Task: Find connections with filter location Ramotswa with filter topic #Socialmediaadvertisingwith filter profile language English with filter current company Kearney with filter school Women's Christian College Chennai with filter industry Physical, Occupational and Speech Therapists with filter service category Home Networking with filter keywords title Foreman
Action: Mouse moved to (543, 95)
Screenshot: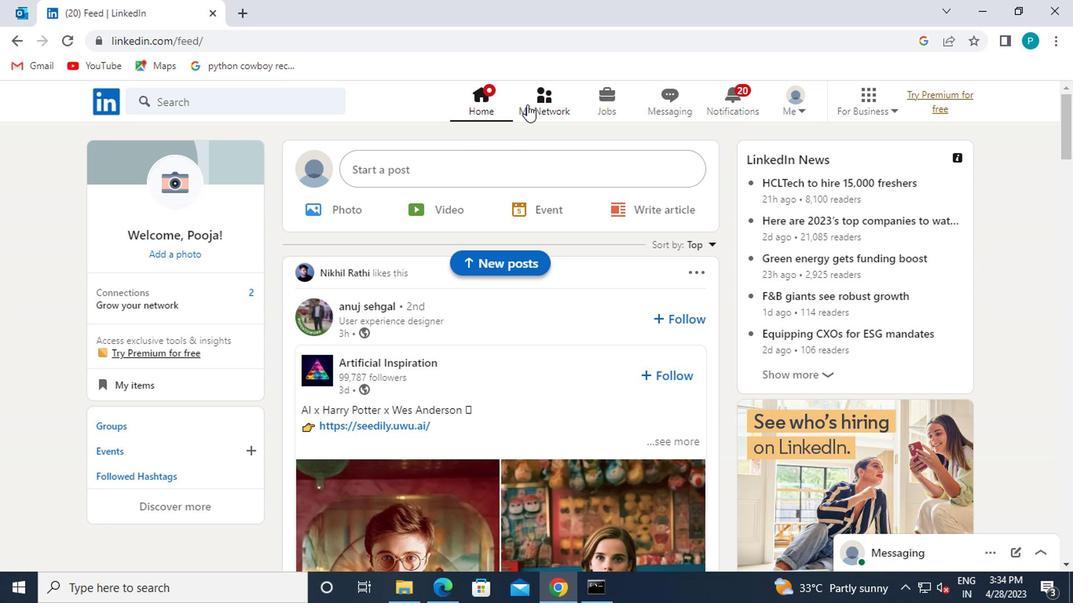 
Action: Mouse pressed left at (543, 95)
Screenshot: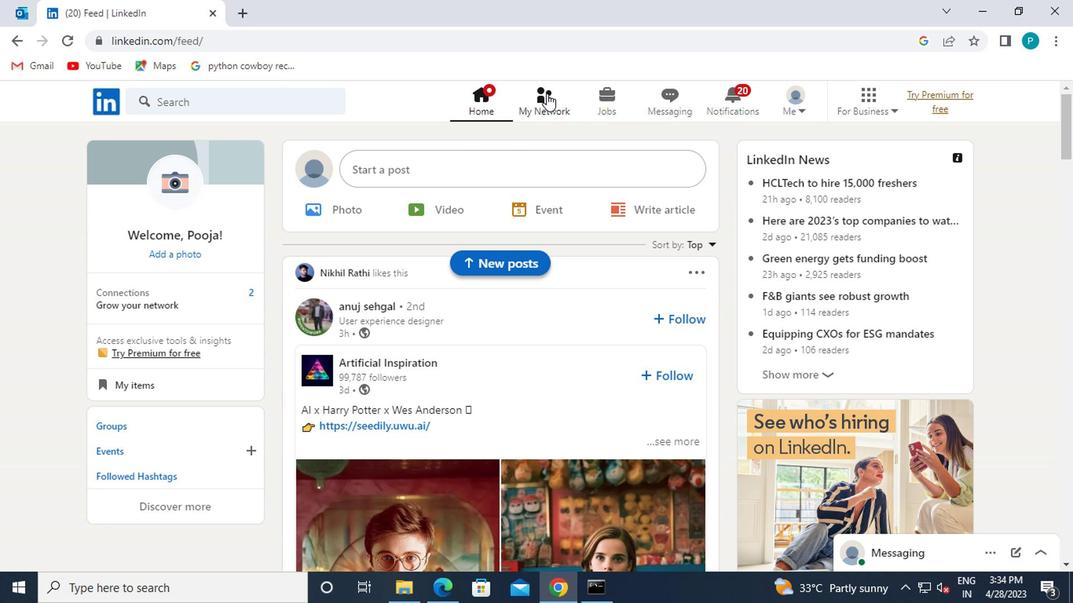 
Action: Mouse moved to (207, 194)
Screenshot: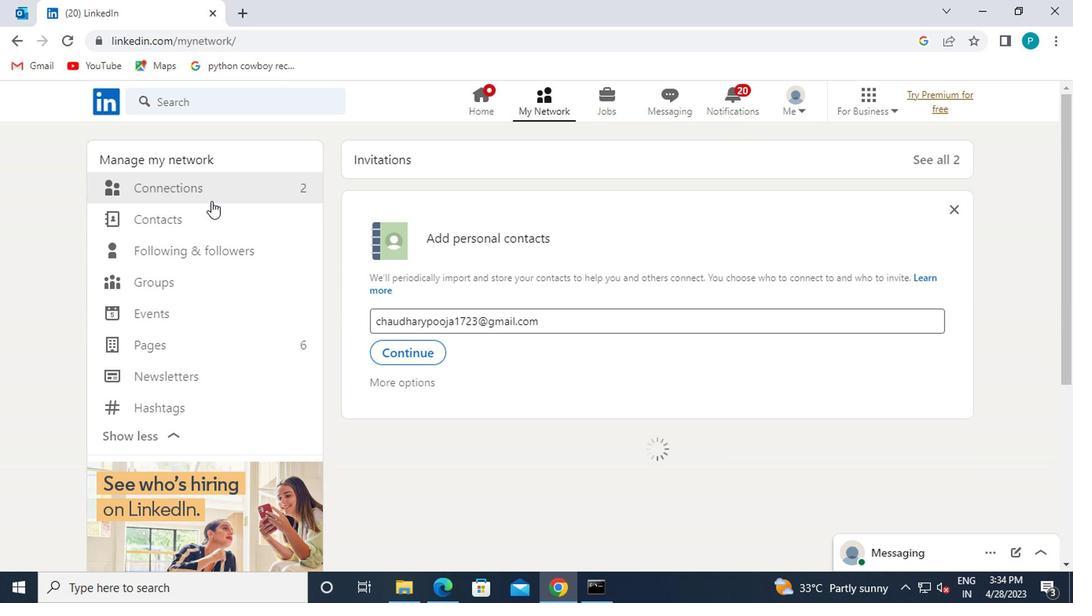 
Action: Mouse pressed left at (207, 194)
Screenshot: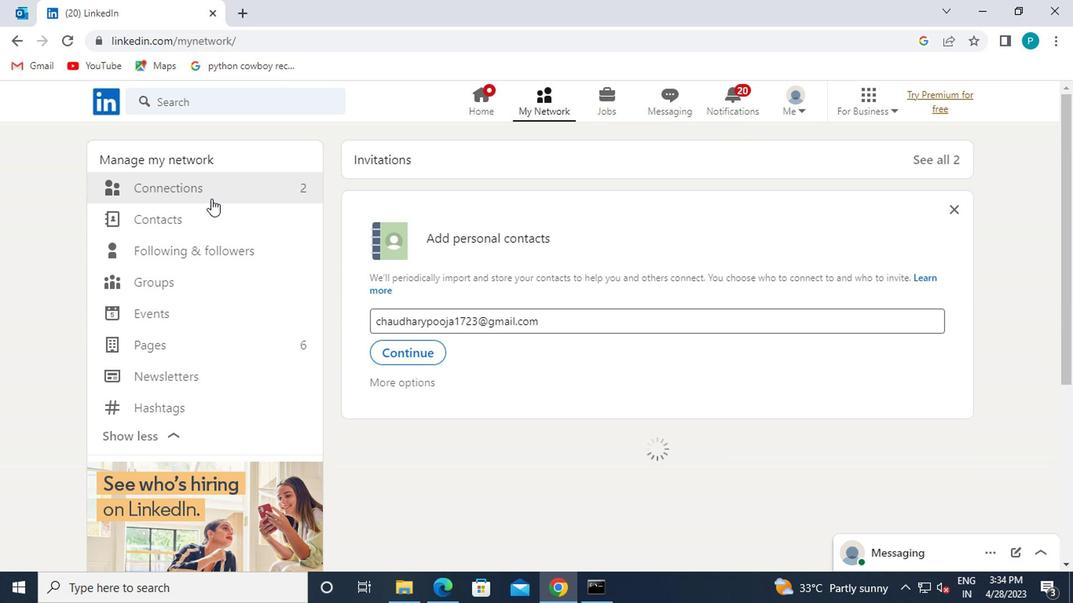 
Action: Mouse moved to (674, 188)
Screenshot: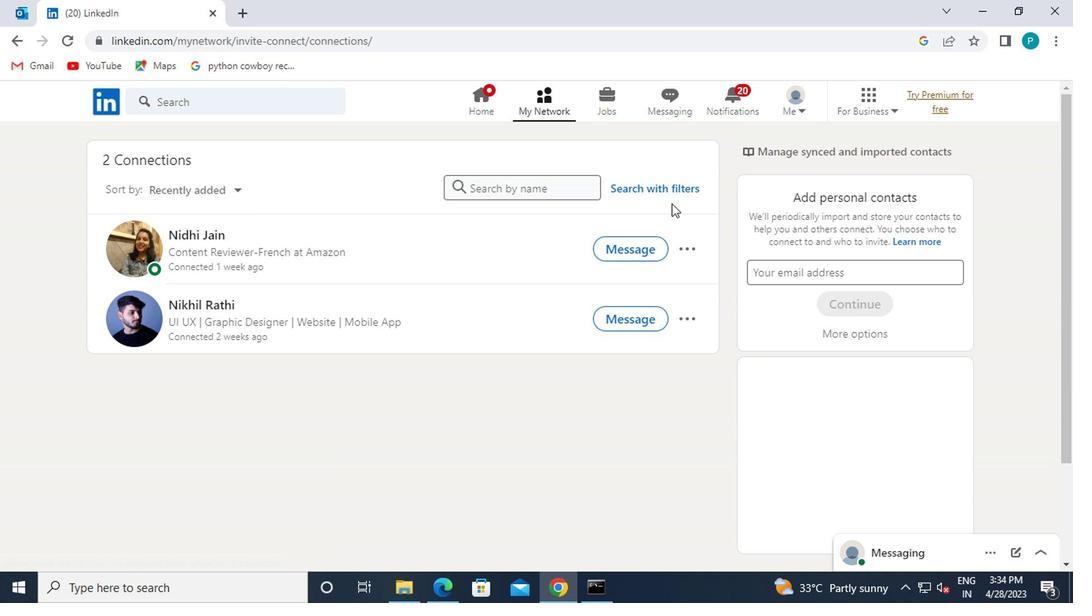 
Action: Mouse pressed left at (674, 188)
Screenshot: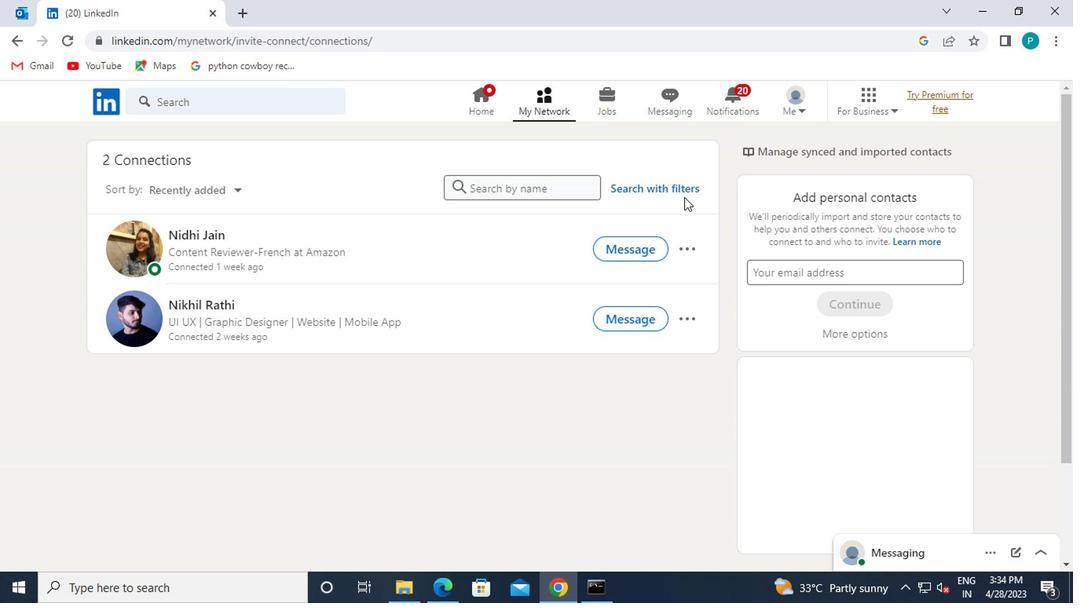 
Action: Mouse moved to (580, 144)
Screenshot: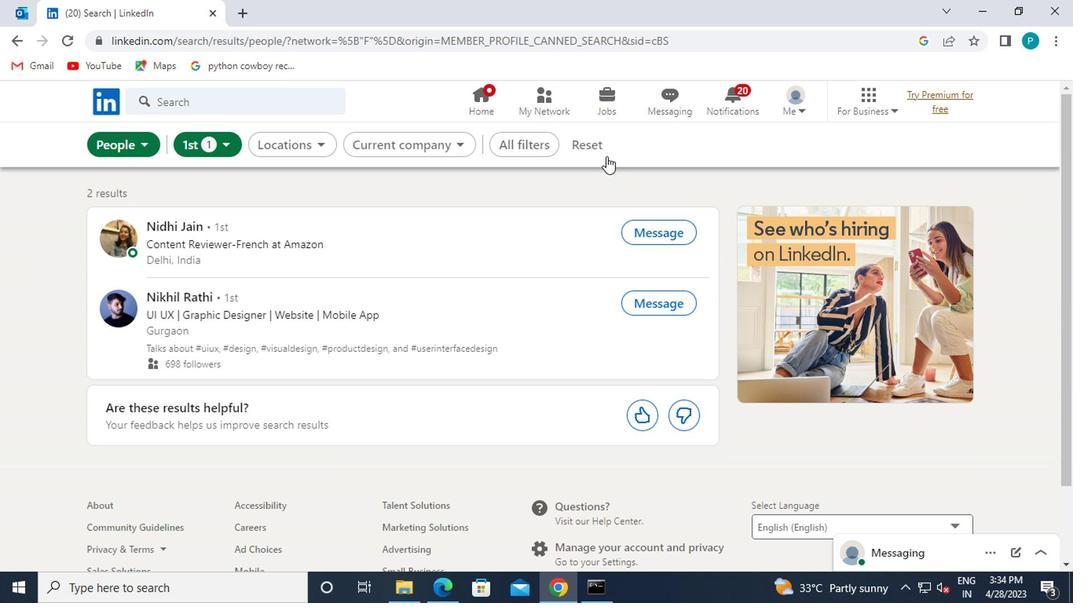 
Action: Mouse pressed left at (580, 144)
Screenshot: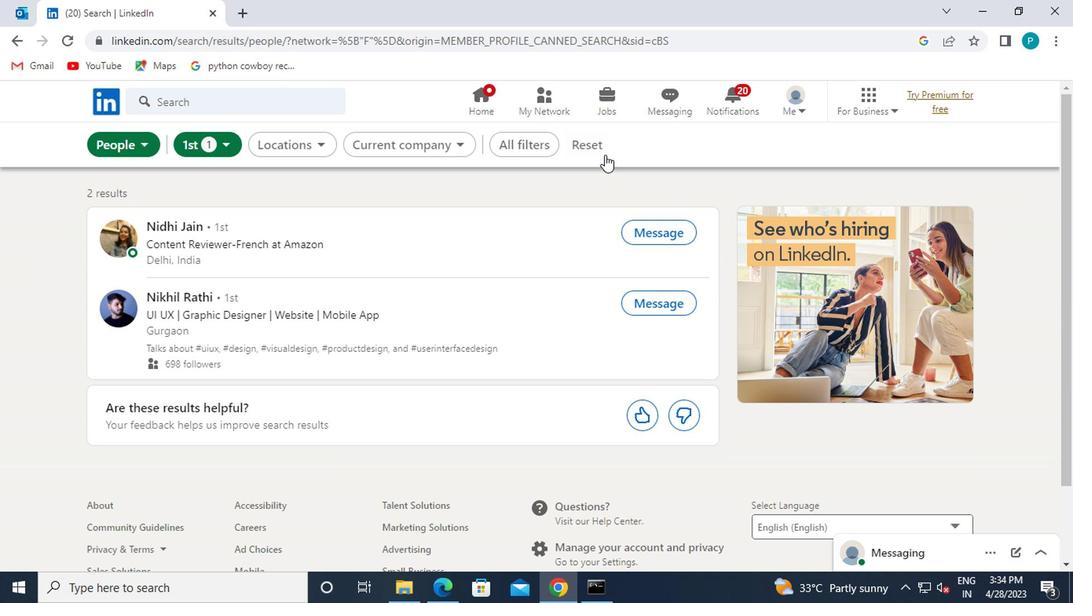 
Action: Mouse moved to (541, 144)
Screenshot: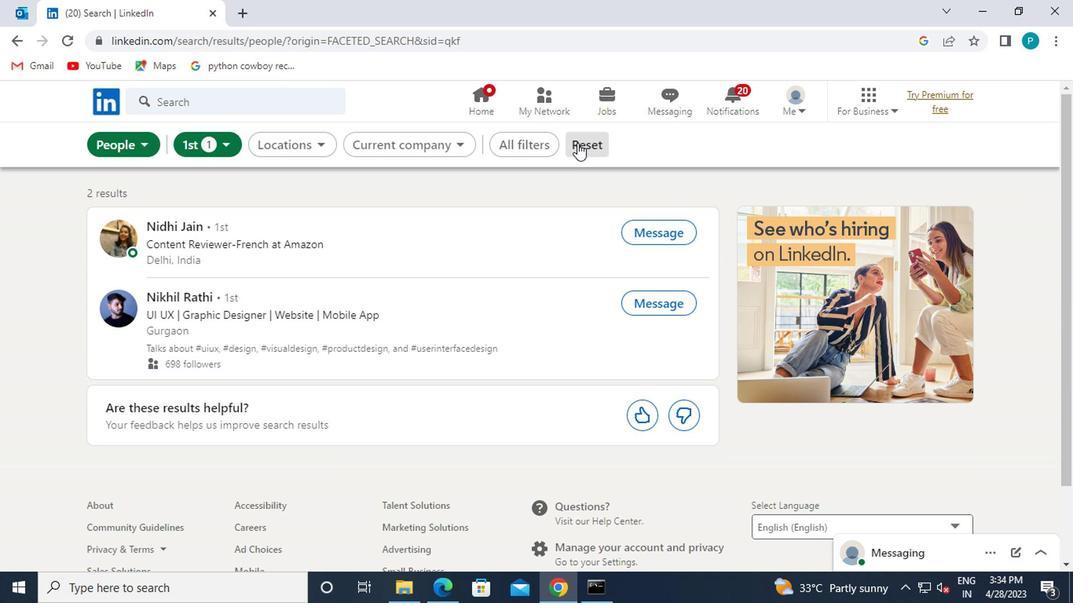 
Action: Mouse pressed left at (541, 144)
Screenshot: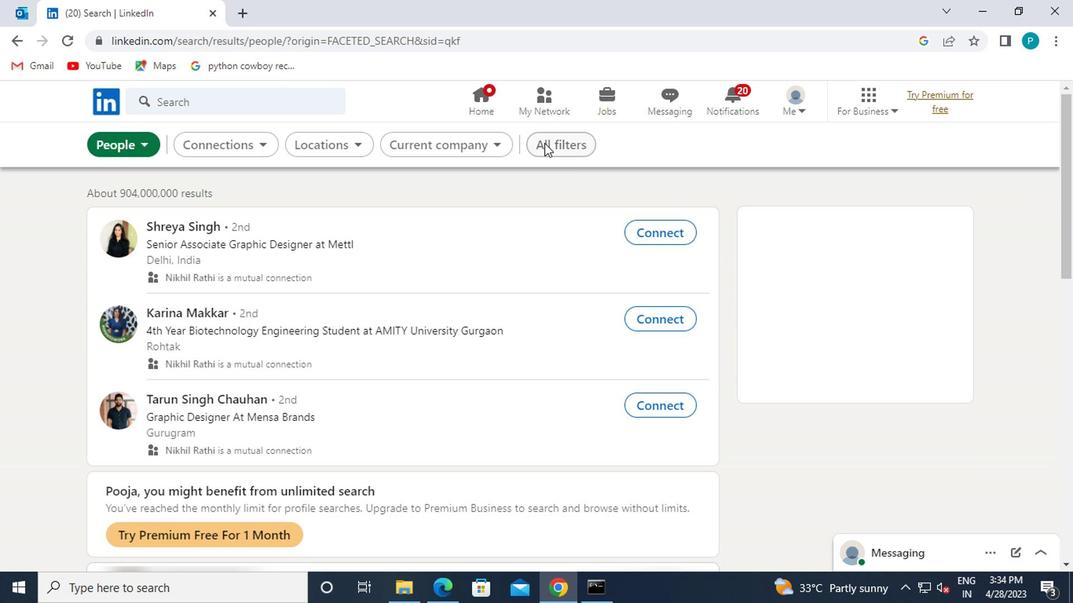 
Action: Mouse moved to (835, 356)
Screenshot: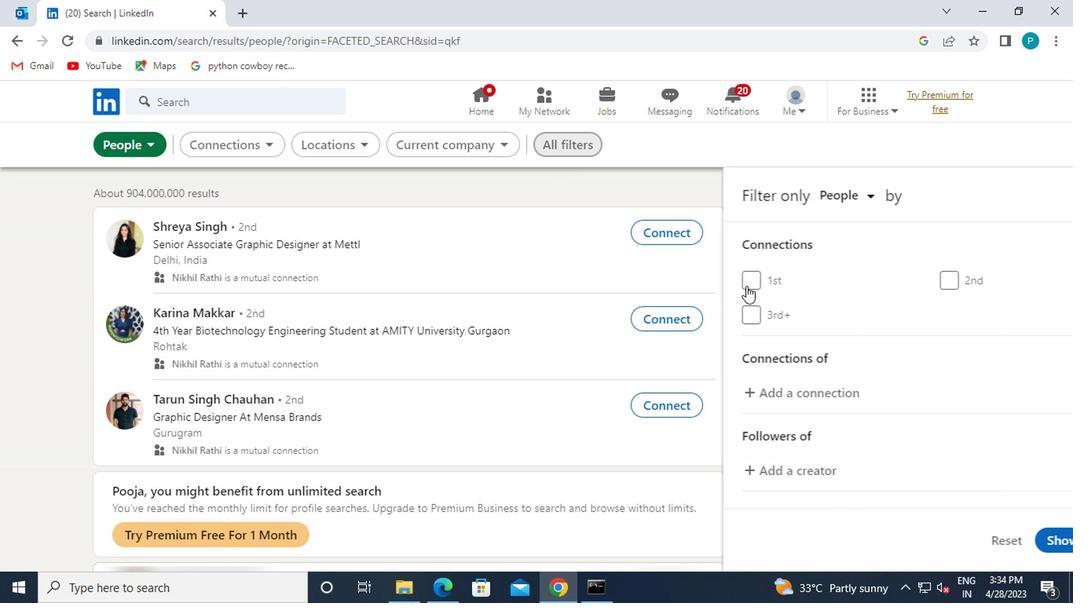 
Action: Mouse scrolled (835, 356) with delta (0, 0)
Screenshot: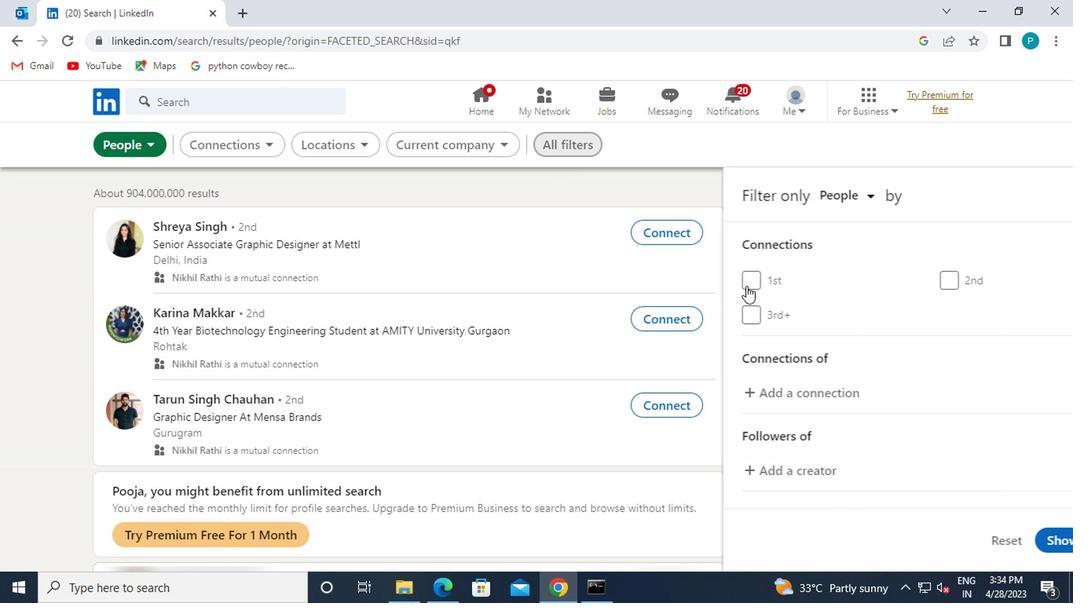 
Action: Mouse moved to (835, 357)
Screenshot: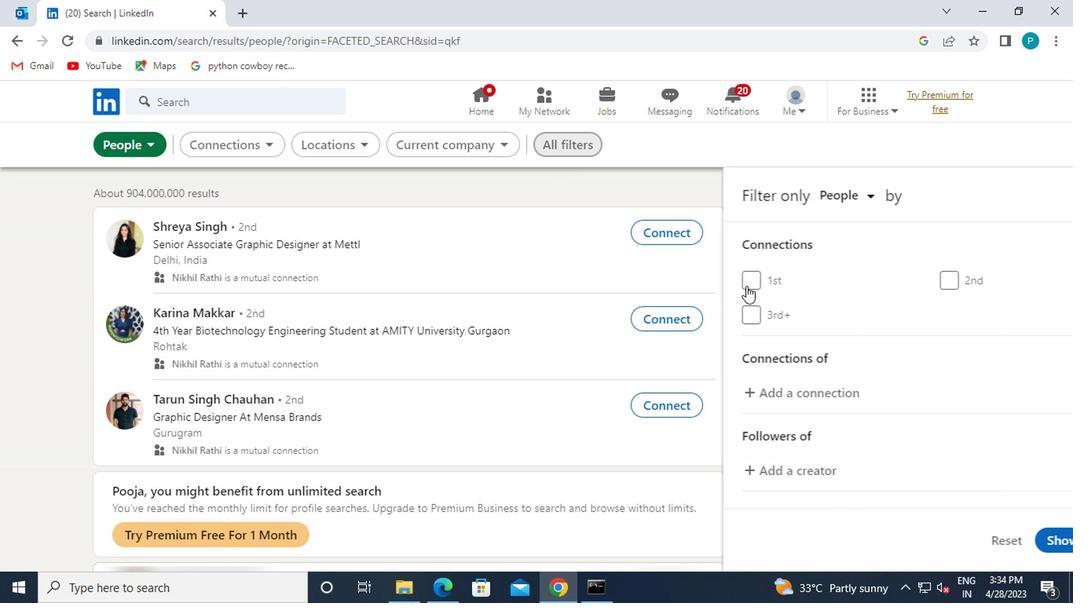 
Action: Mouse scrolled (835, 356) with delta (0, 0)
Screenshot: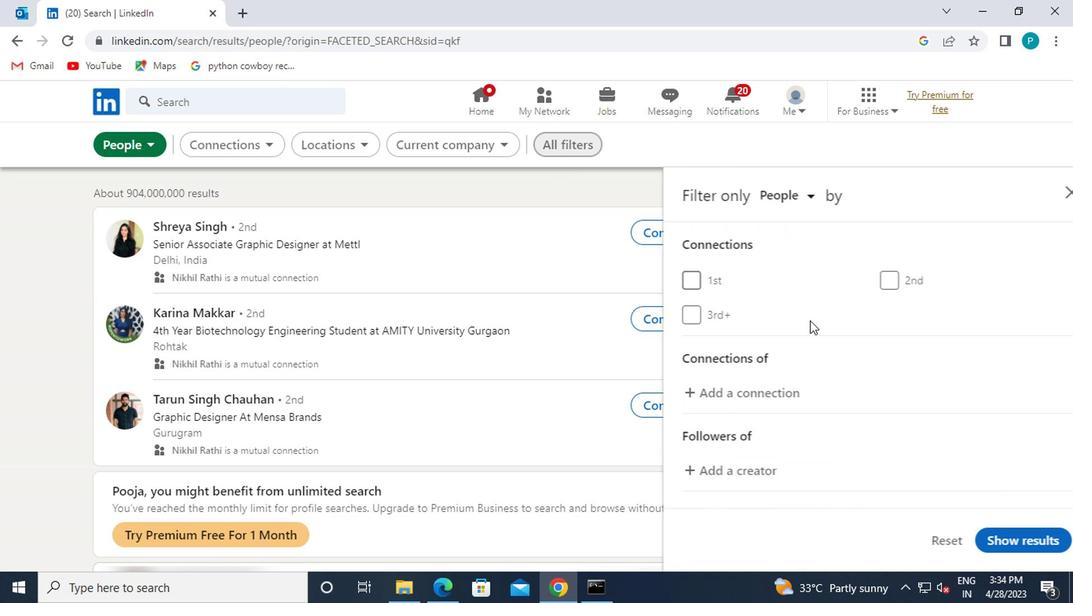 
Action: Mouse moved to (893, 368)
Screenshot: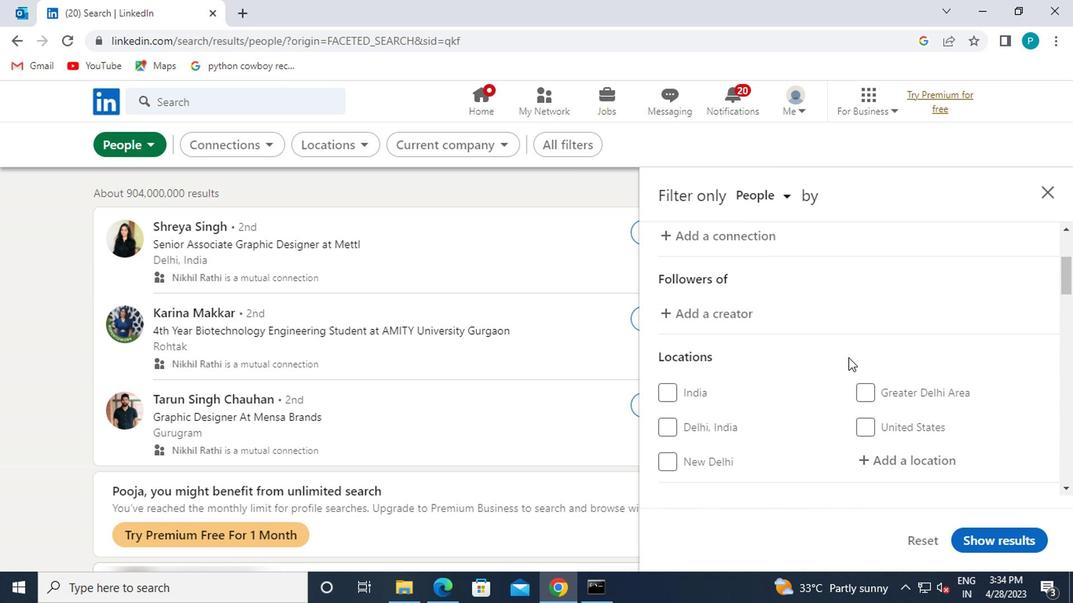 
Action: Mouse scrolled (893, 367) with delta (0, 0)
Screenshot: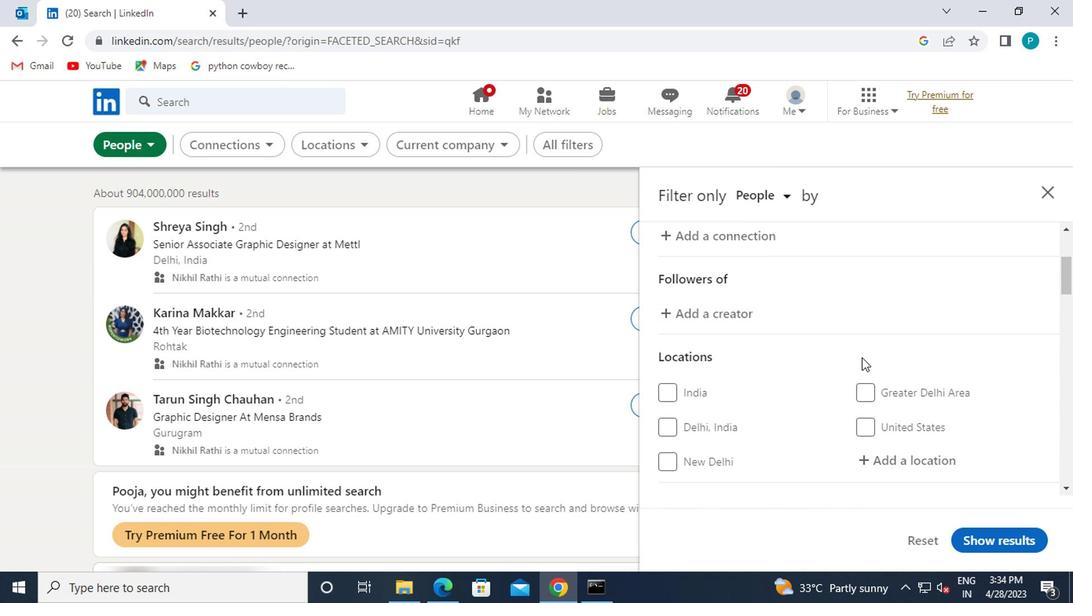 
Action: Mouse moved to (900, 381)
Screenshot: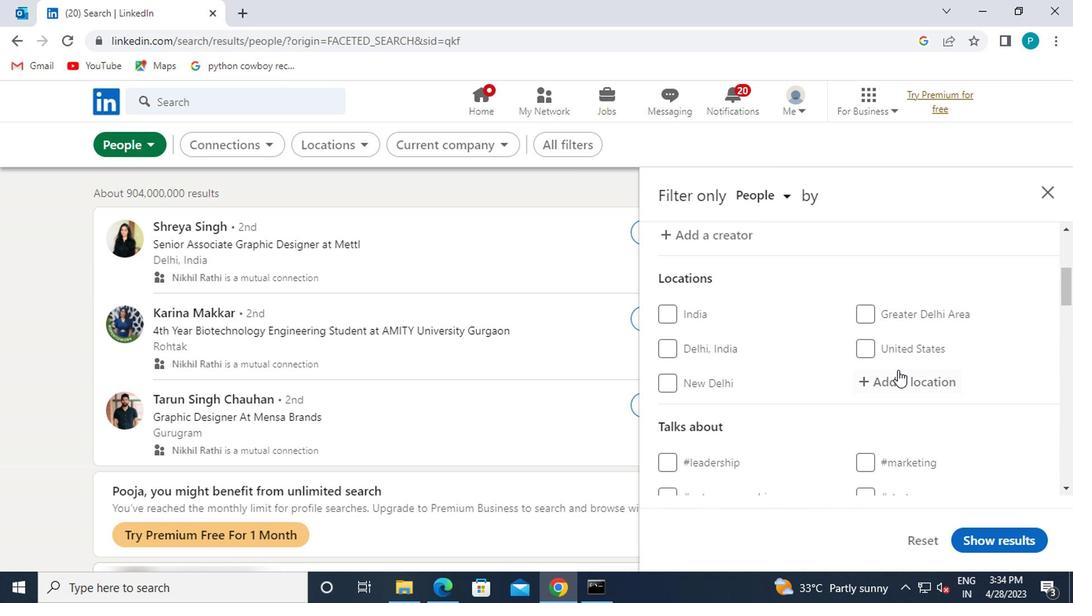 
Action: Mouse pressed left at (900, 381)
Screenshot: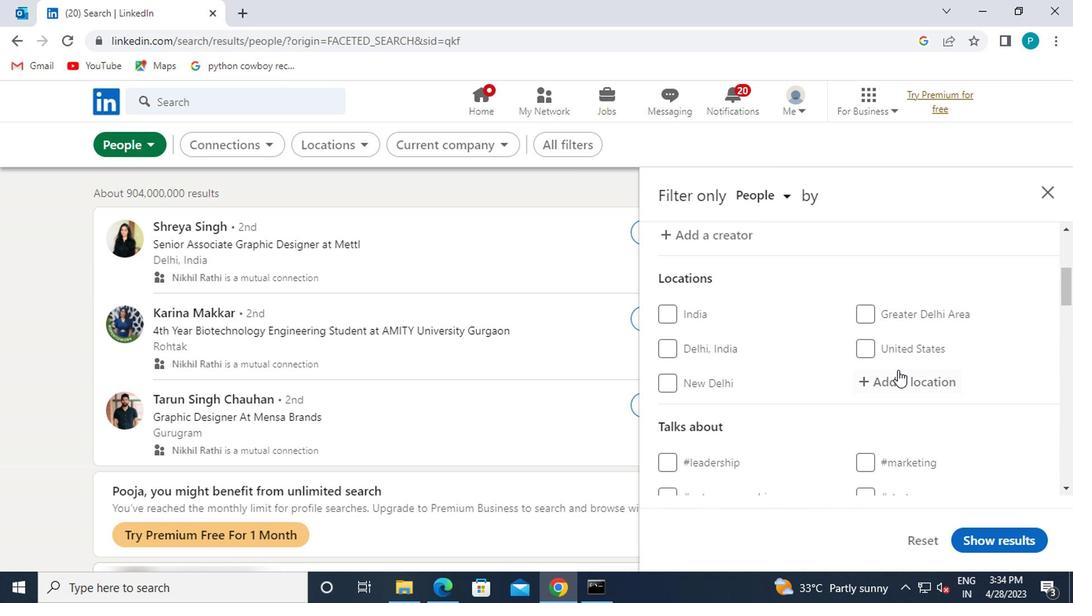 
Action: Mouse moved to (904, 377)
Screenshot: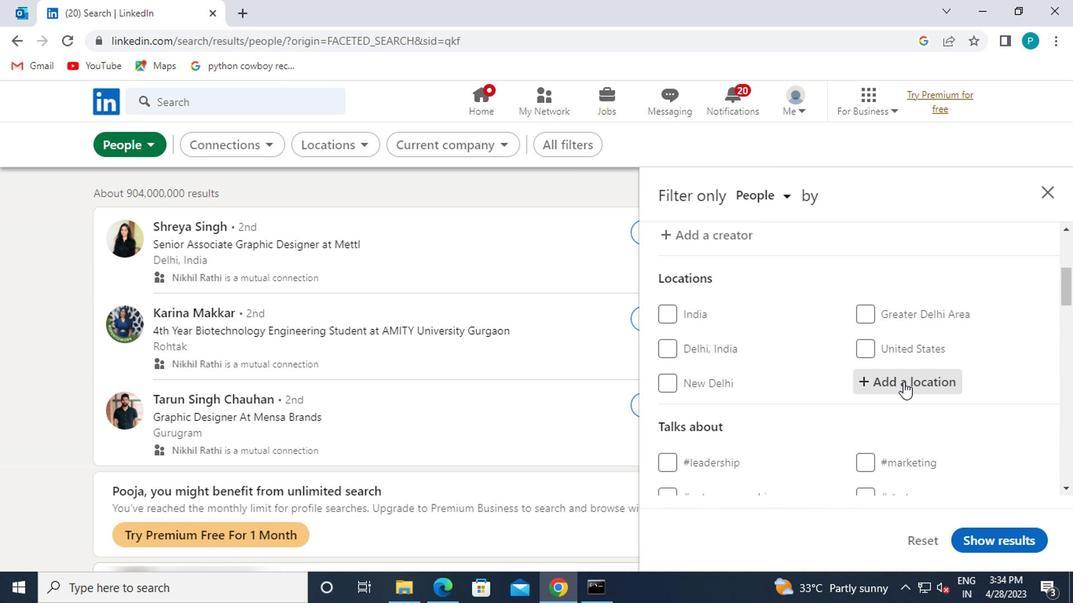 
Action: Key pressed <Key.caps_lock>r<Key.caps_lock>amotswa
Screenshot: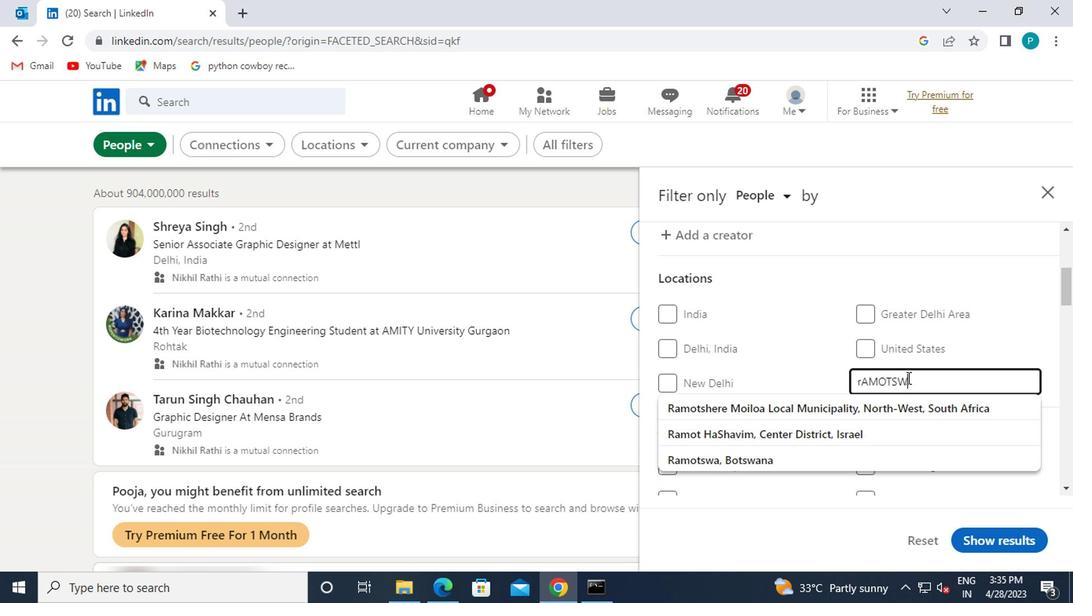 
Action: Mouse moved to (893, 407)
Screenshot: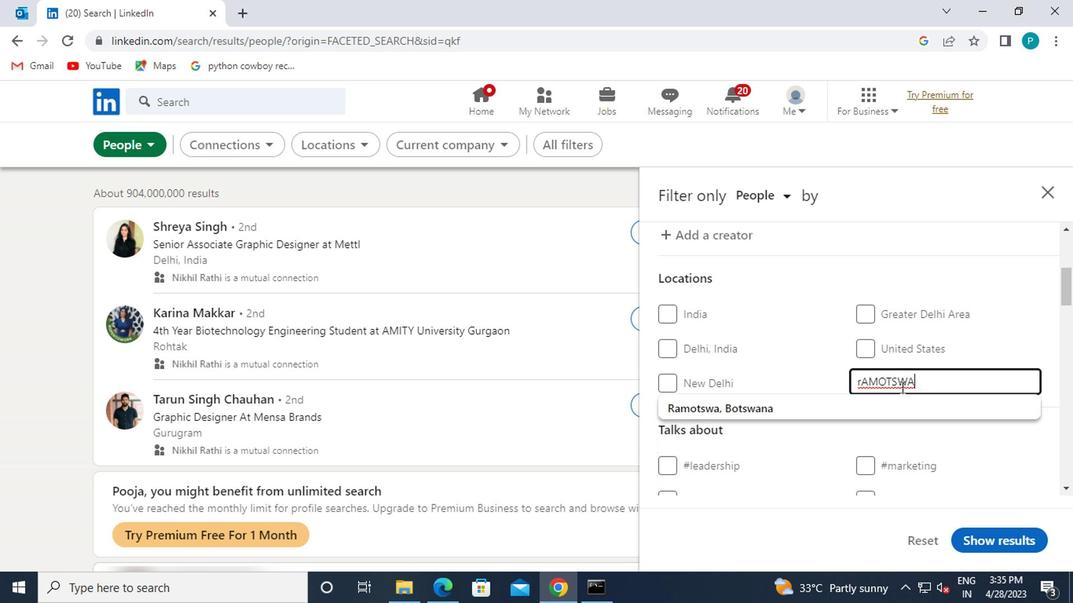 
Action: Mouse pressed left at (893, 407)
Screenshot: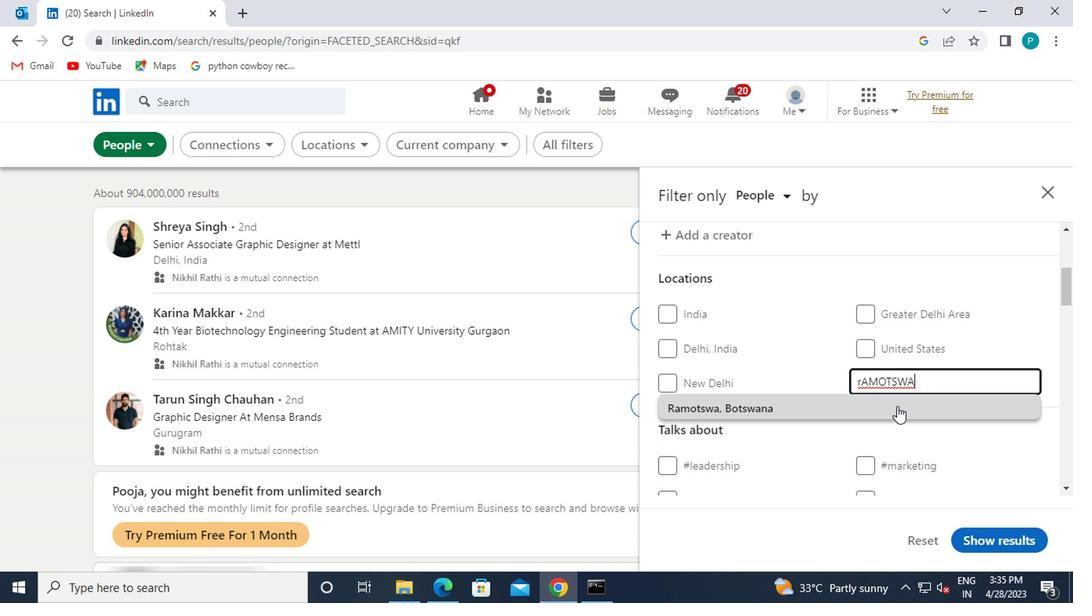 
Action: Mouse scrolled (893, 406) with delta (0, -1)
Screenshot: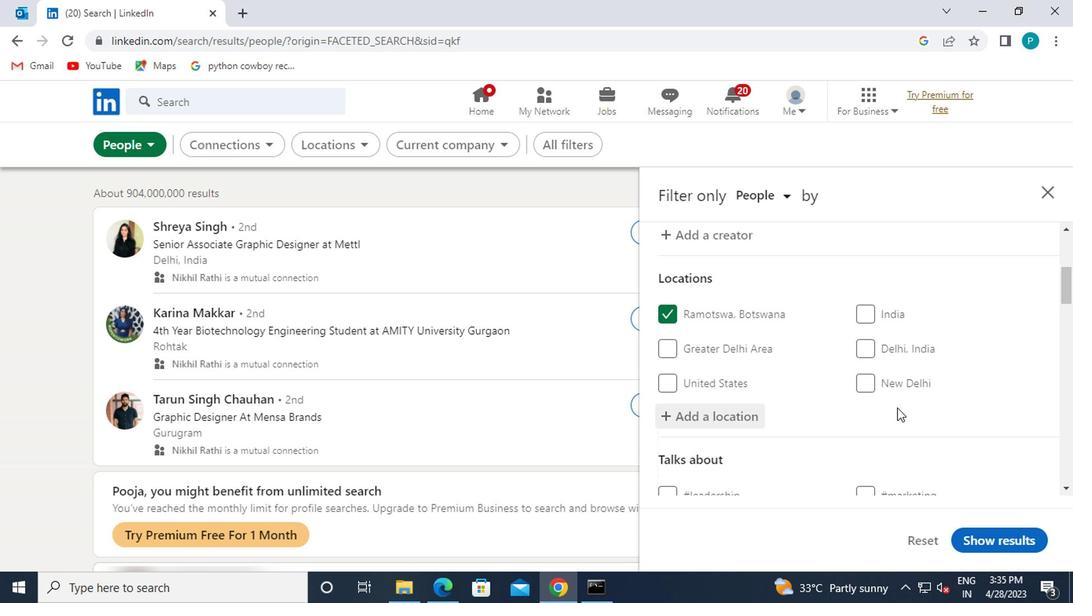 
Action: Mouse scrolled (893, 406) with delta (0, -1)
Screenshot: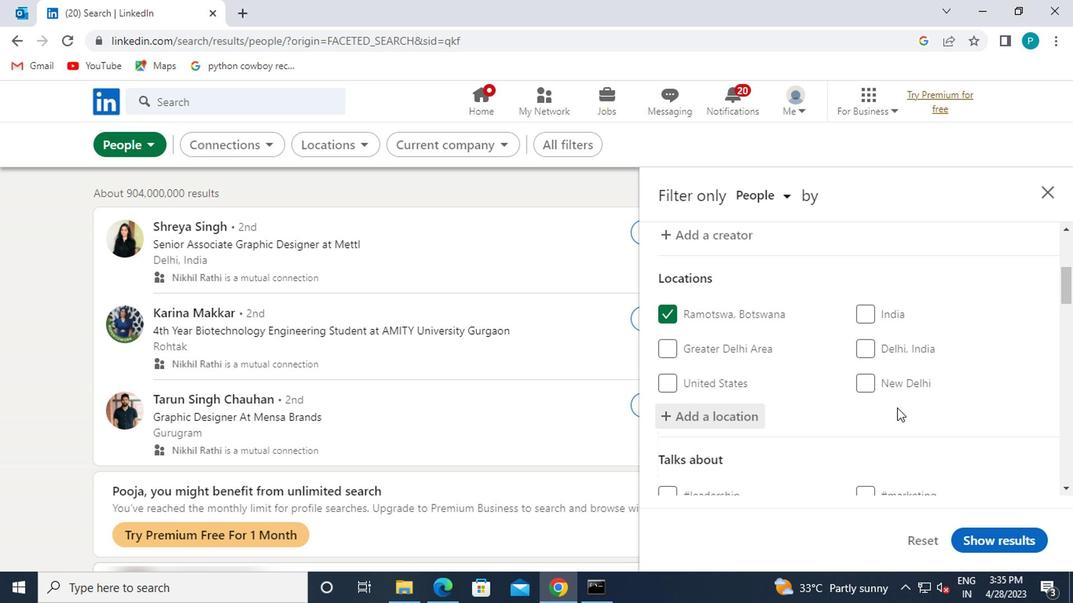 
Action: Mouse pressed left at (893, 407)
Screenshot: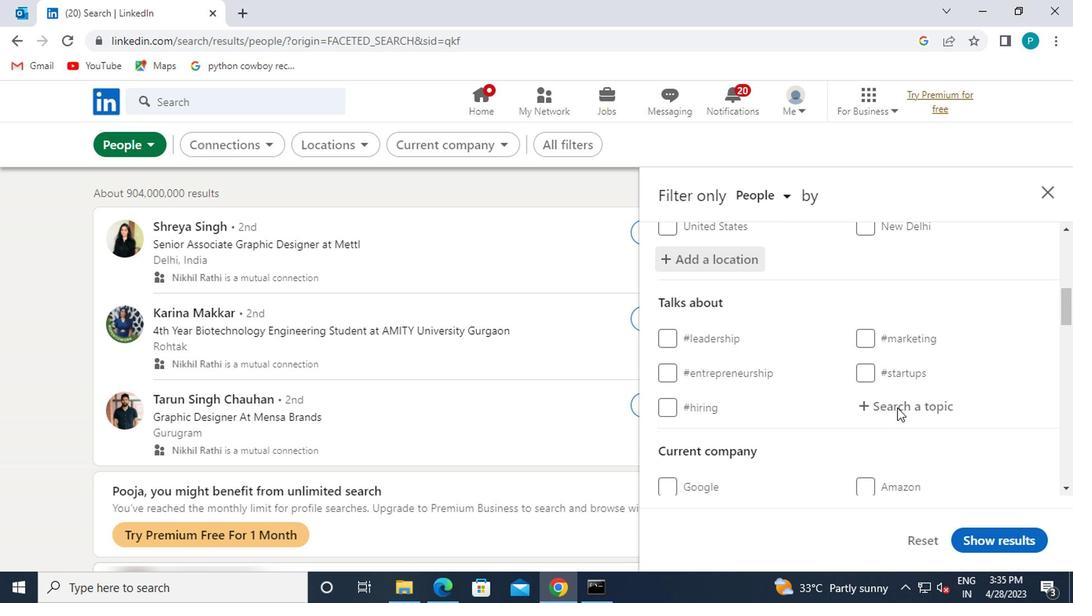 
Action: Mouse moved to (900, 407)
Screenshot: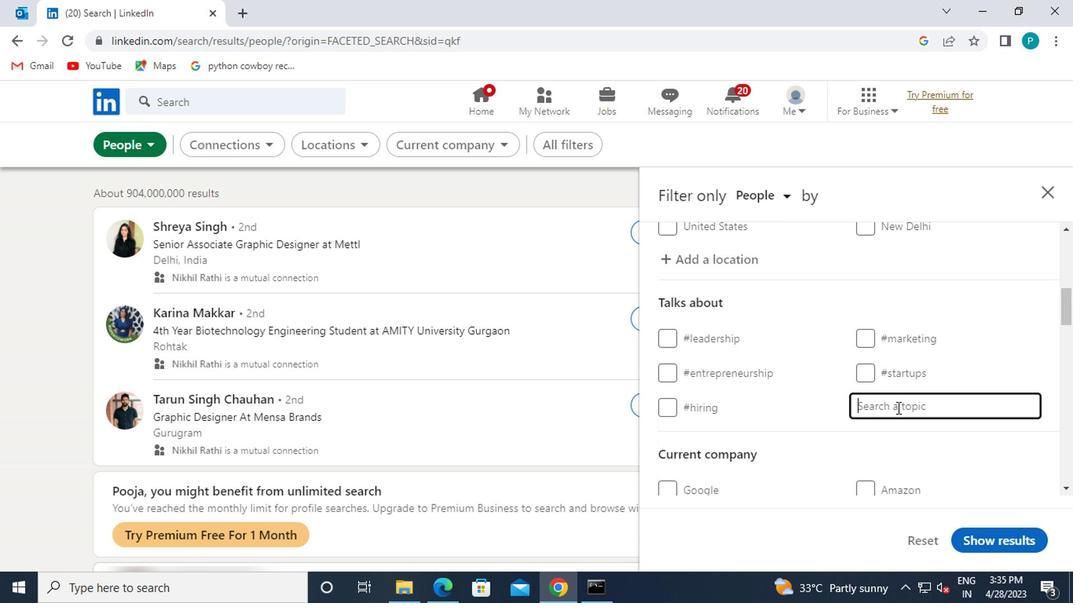 
Action: Key pressed <Key.shift><Key.shift><Key.shift><Key.shift>#S<Key.caps_lock>OCIL<Key.backspace><Key.backspace>IALMEDIAADVERTISING
Screenshot: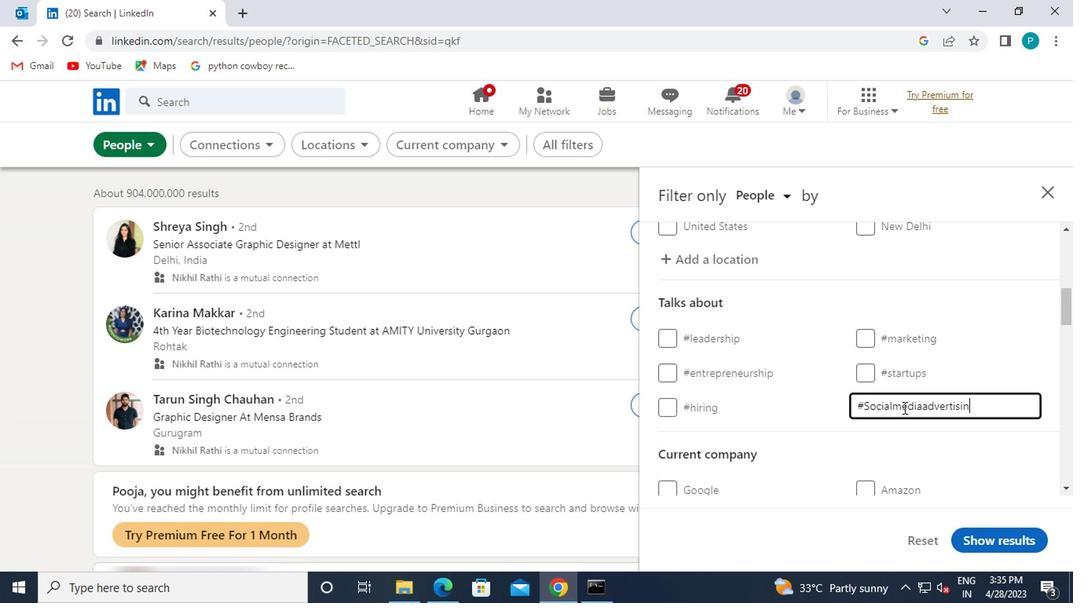 
Action: Mouse scrolled (900, 406) with delta (0, -1)
Screenshot: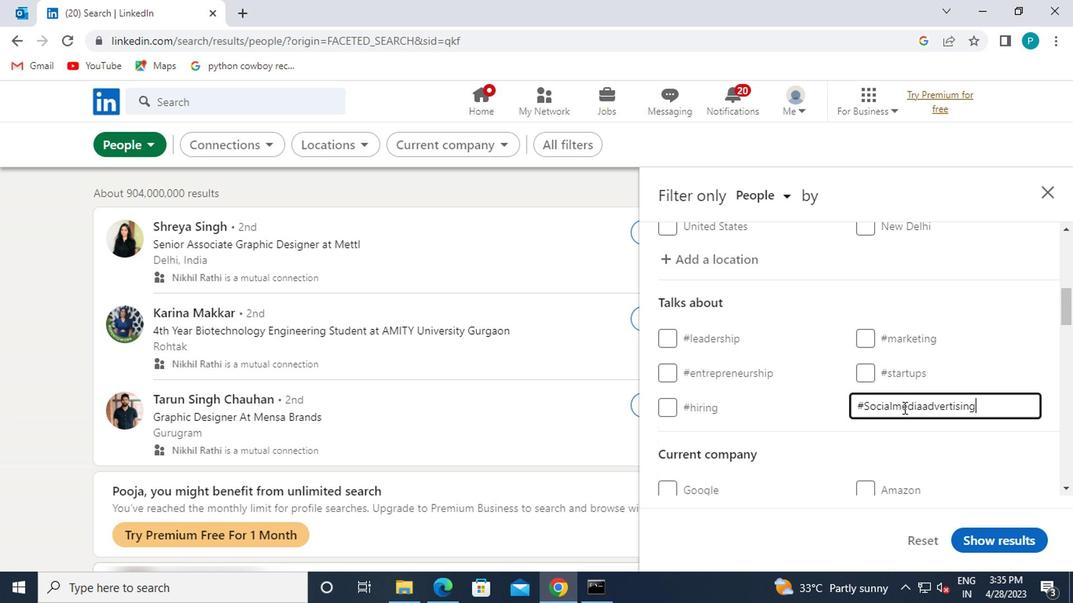 
Action: Mouse moved to (884, 408)
Screenshot: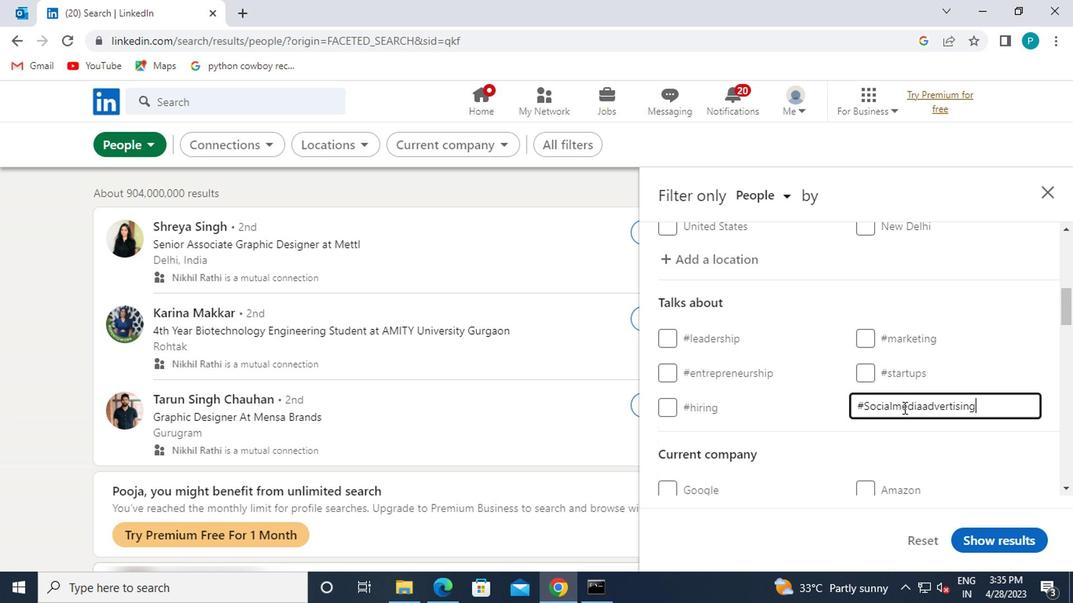 
Action: Mouse scrolled (884, 407) with delta (0, 0)
Screenshot: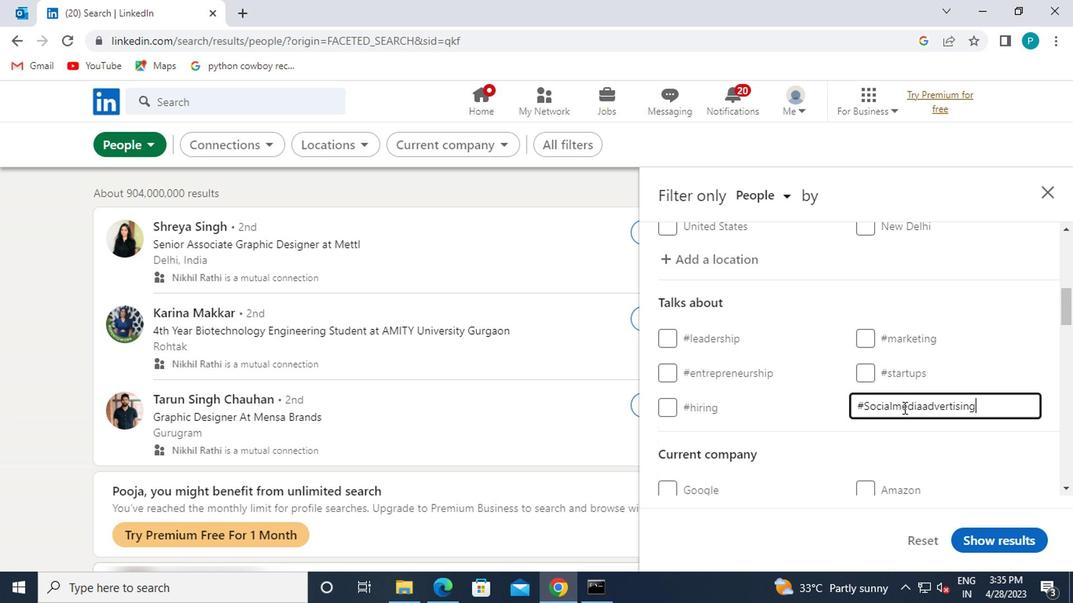 
Action: Mouse moved to (842, 402)
Screenshot: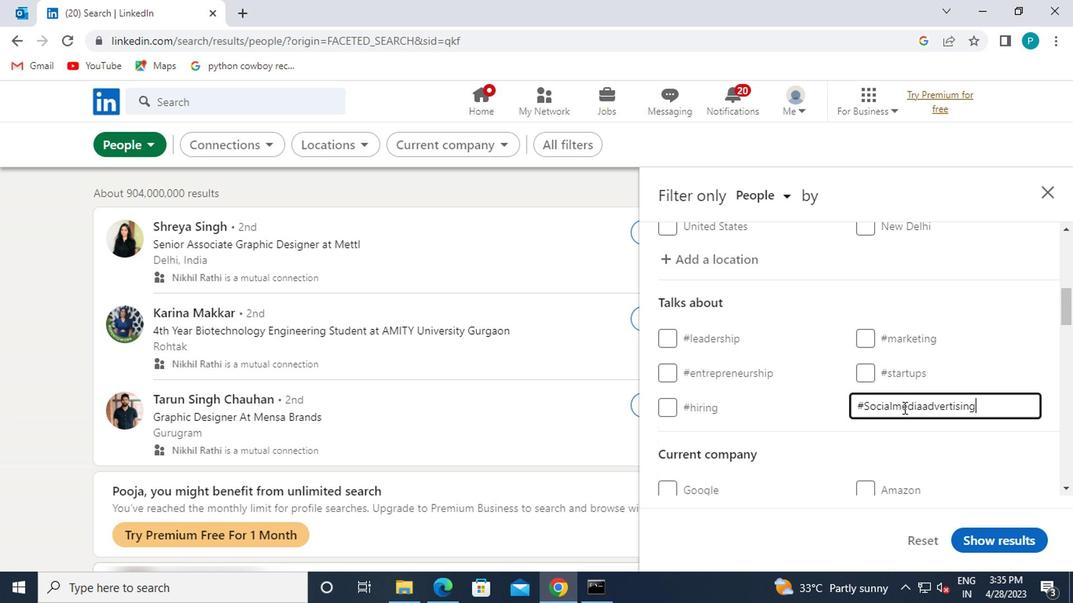 
Action: Mouse scrolled (842, 401) with delta (0, 0)
Screenshot: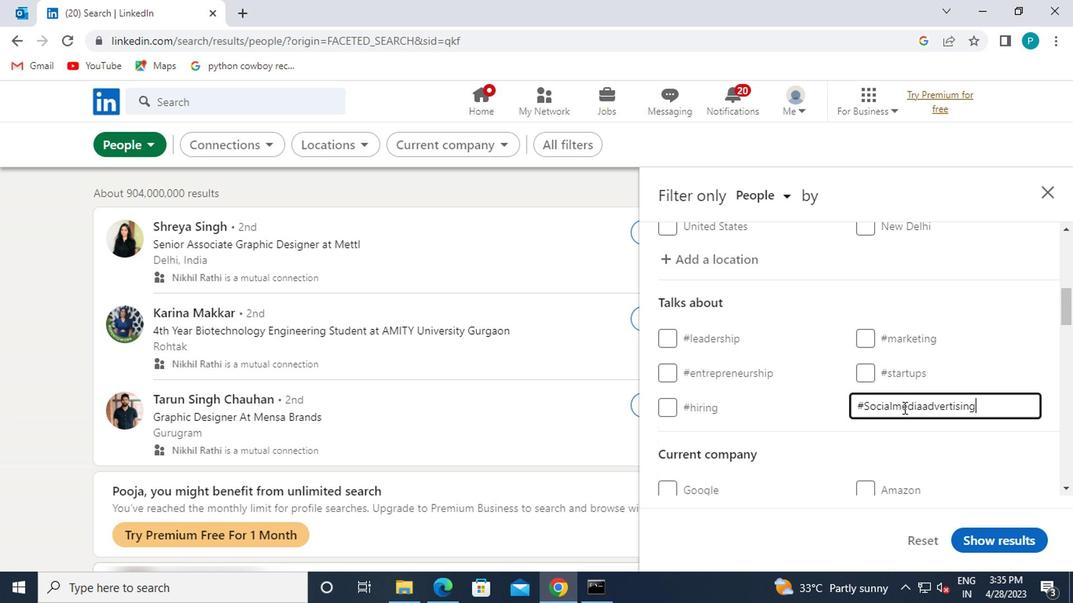 
Action: Mouse moved to (780, 391)
Screenshot: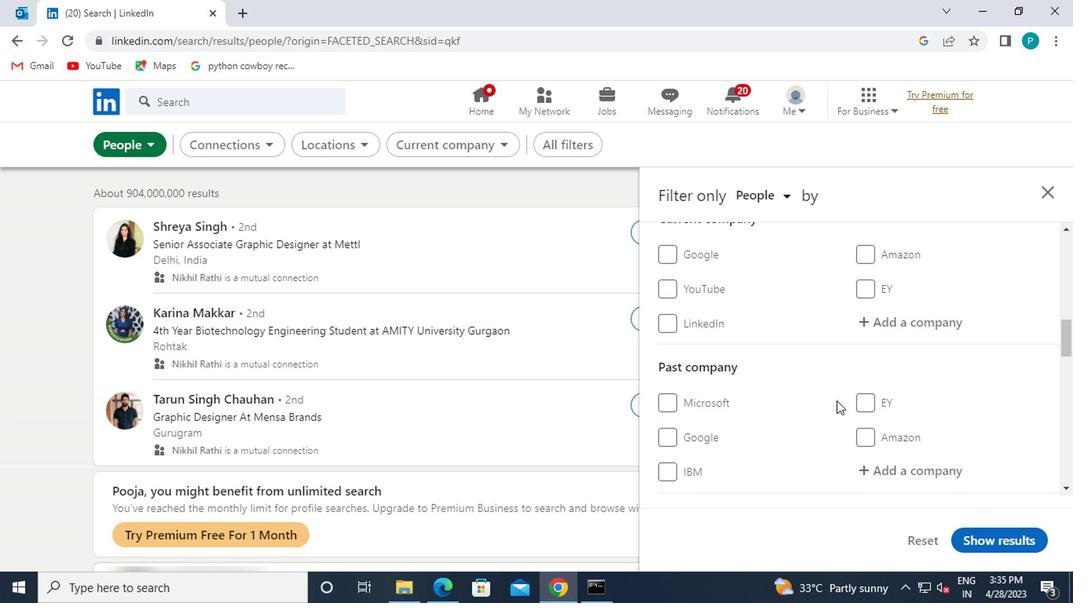 
Action: Mouse scrolled (780, 390) with delta (0, -1)
Screenshot: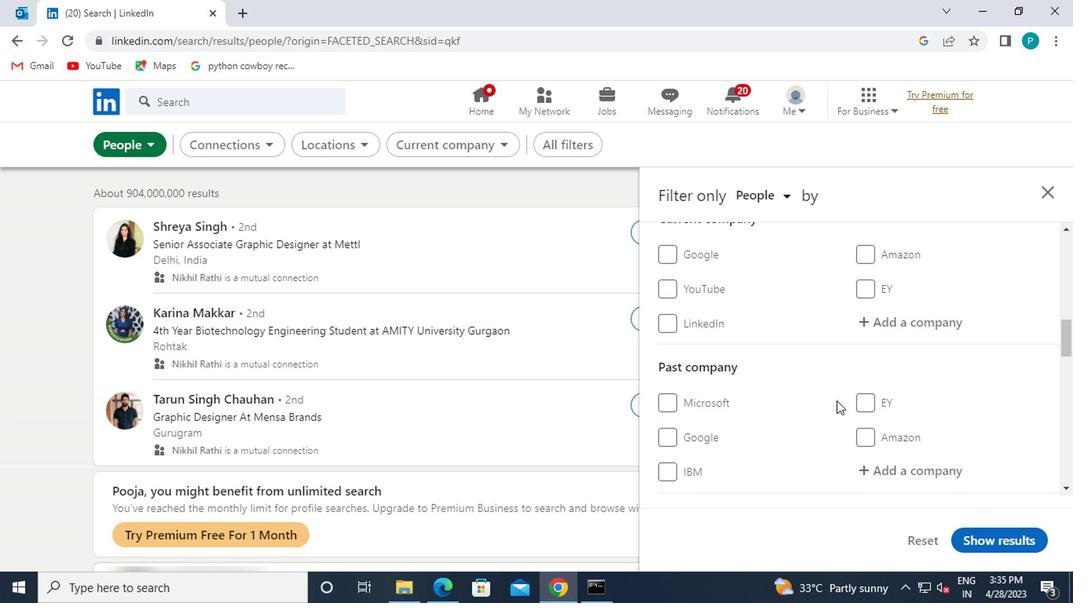 
Action: Mouse moved to (774, 390)
Screenshot: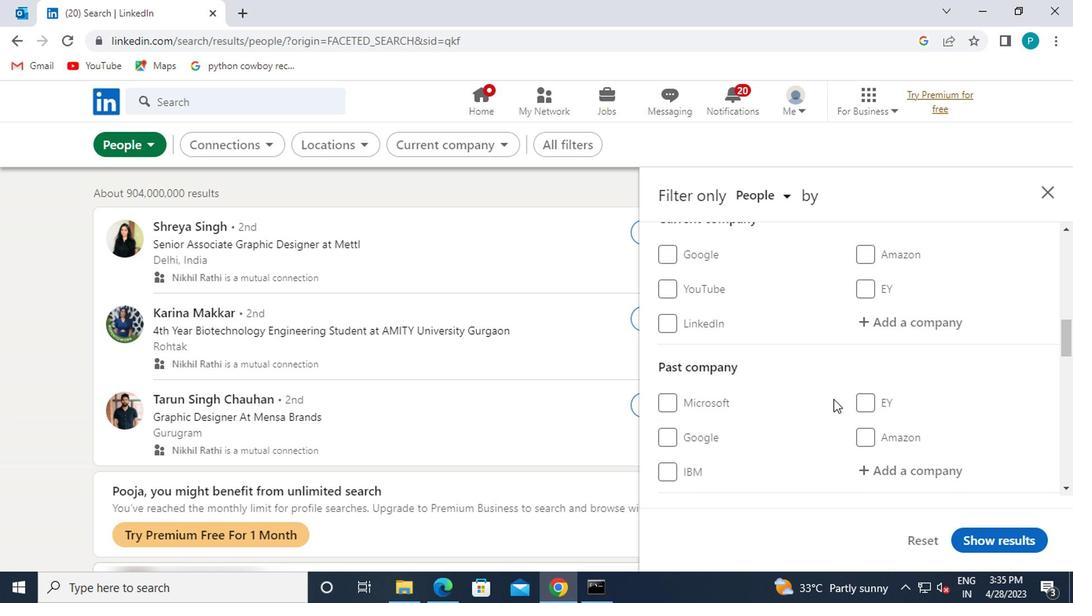 
Action: Mouse scrolled (774, 389) with delta (0, 0)
Screenshot: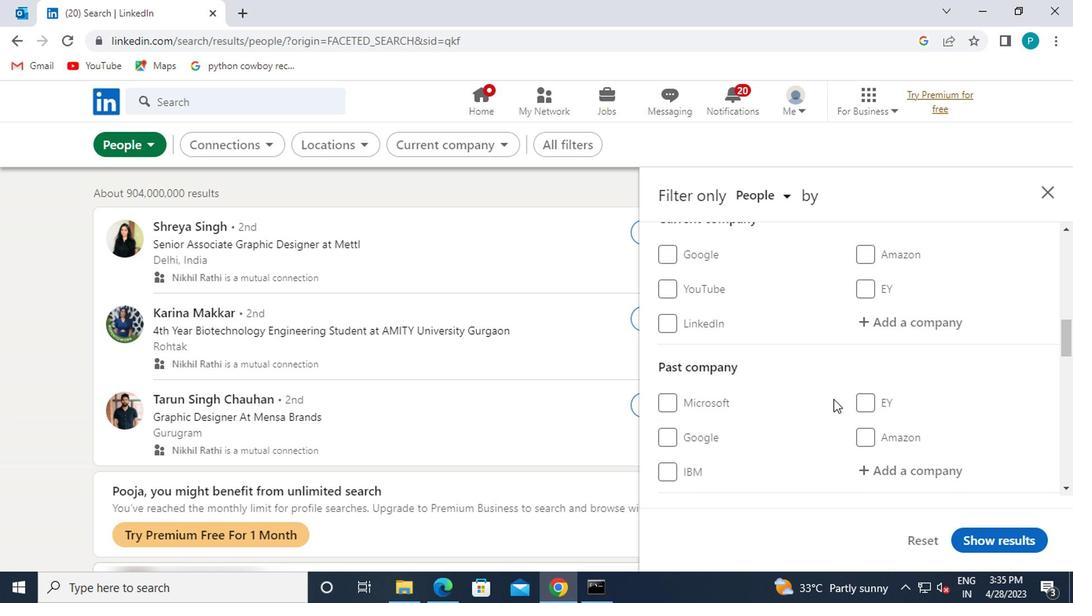 
Action: Mouse moved to (747, 381)
Screenshot: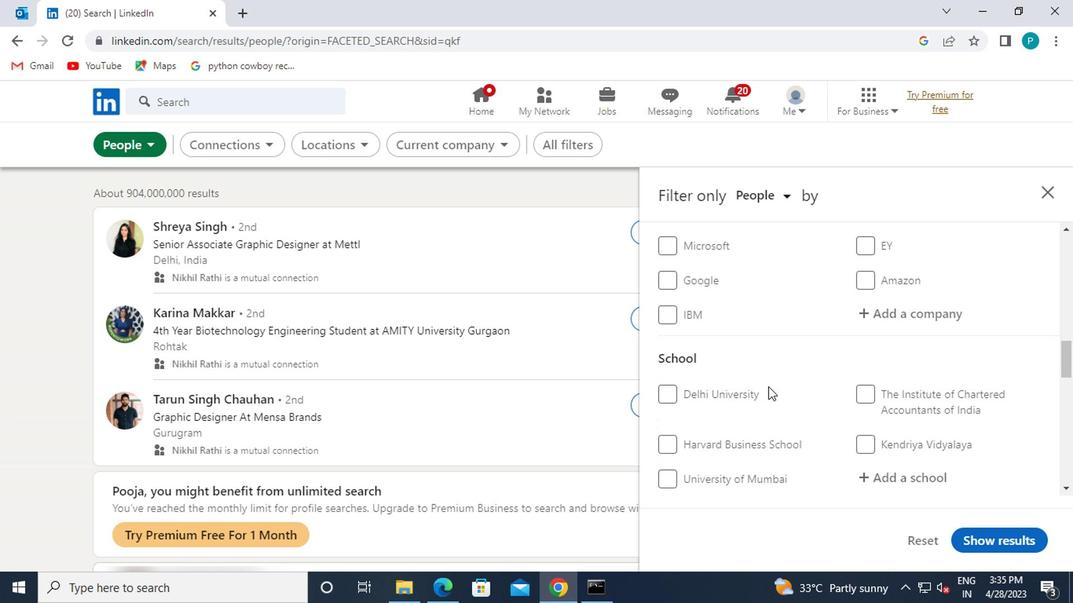 
Action: Mouse scrolled (747, 380) with delta (0, -1)
Screenshot: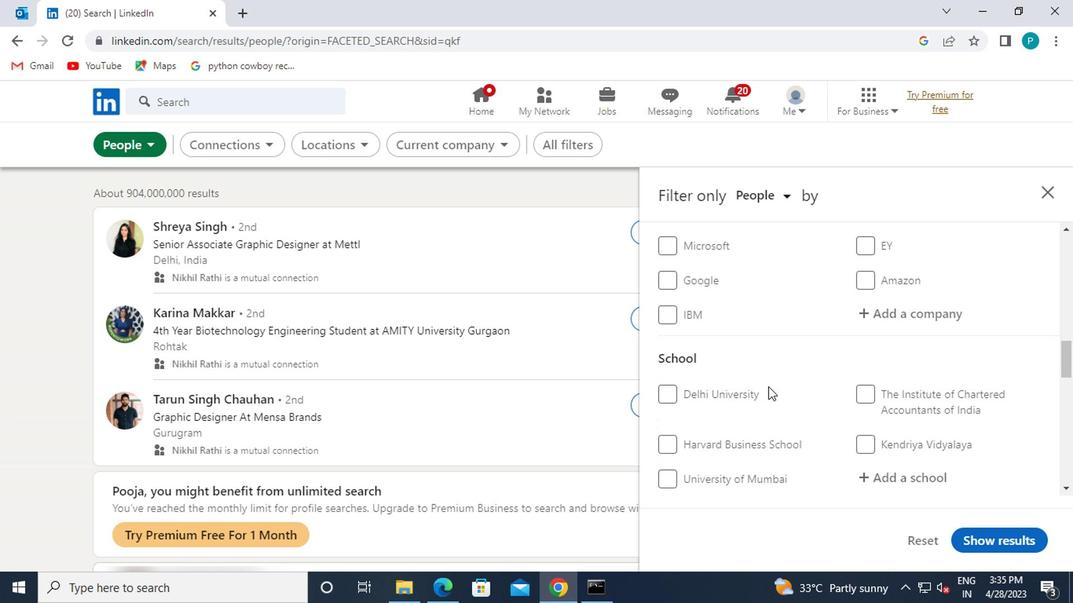 
Action: Mouse moved to (745, 381)
Screenshot: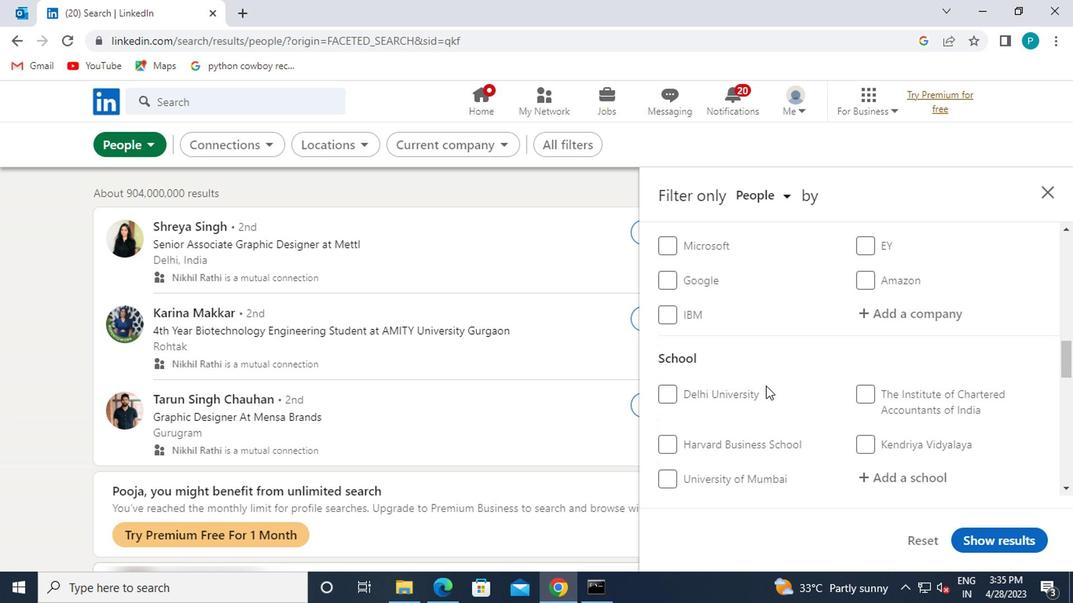 
Action: Mouse scrolled (745, 380) with delta (0, -1)
Screenshot: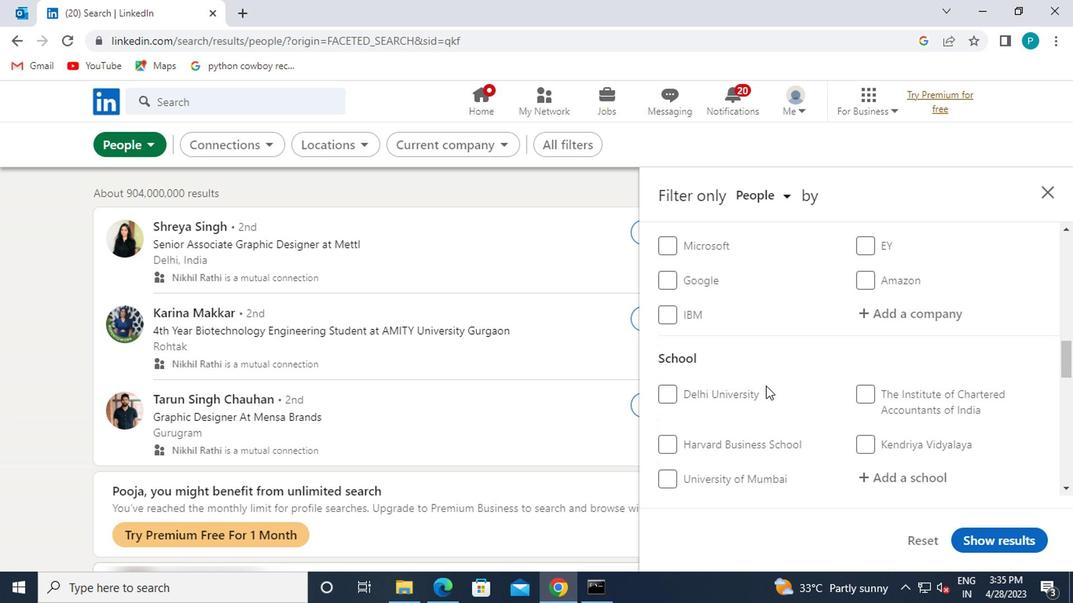 
Action: Mouse moved to (743, 381)
Screenshot: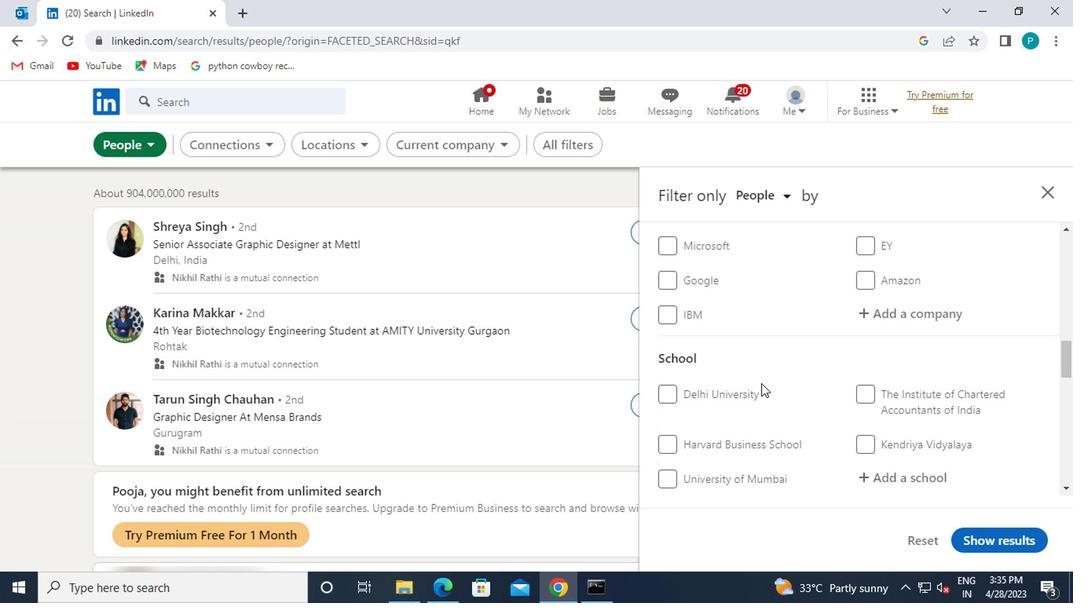
Action: Mouse scrolled (743, 380) with delta (0, -1)
Screenshot: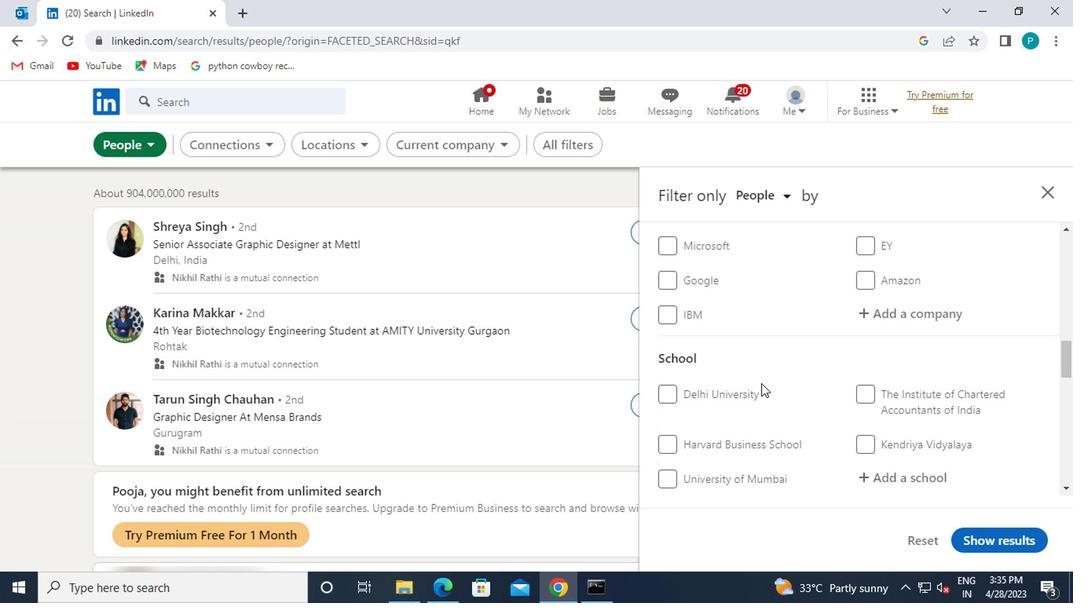 
Action: Mouse moved to (720, 386)
Screenshot: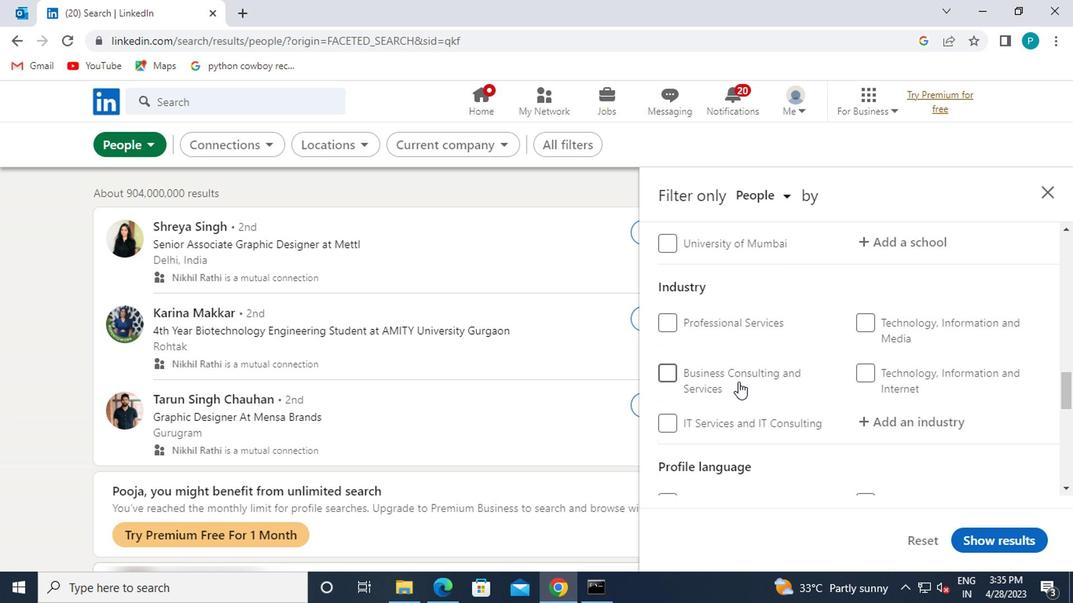 
Action: Mouse scrolled (720, 385) with delta (0, 0)
Screenshot: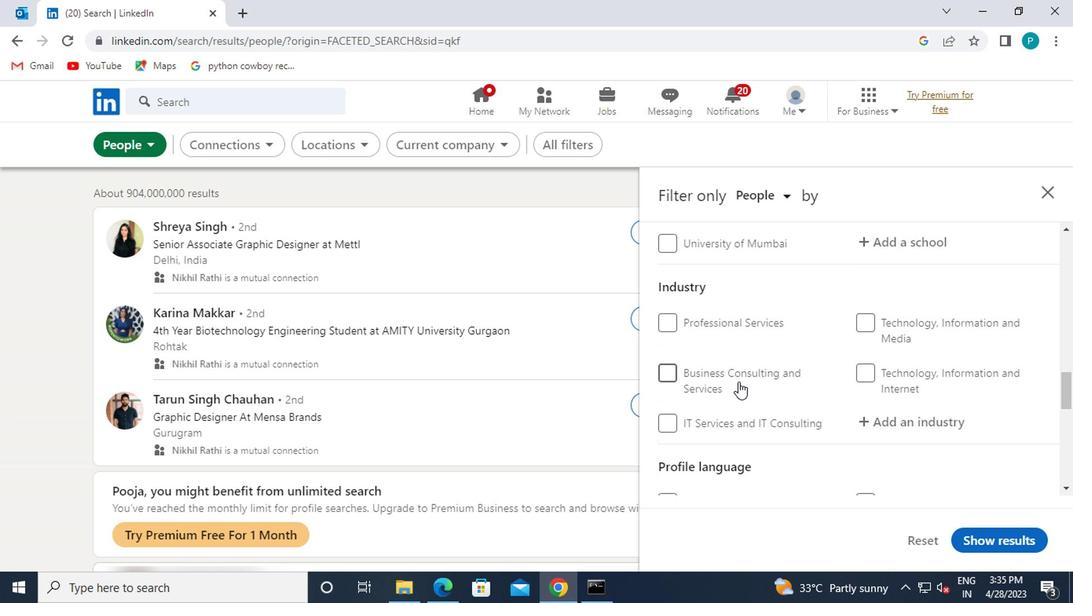 
Action: Mouse scrolled (720, 385) with delta (0, 0)
Screenshot: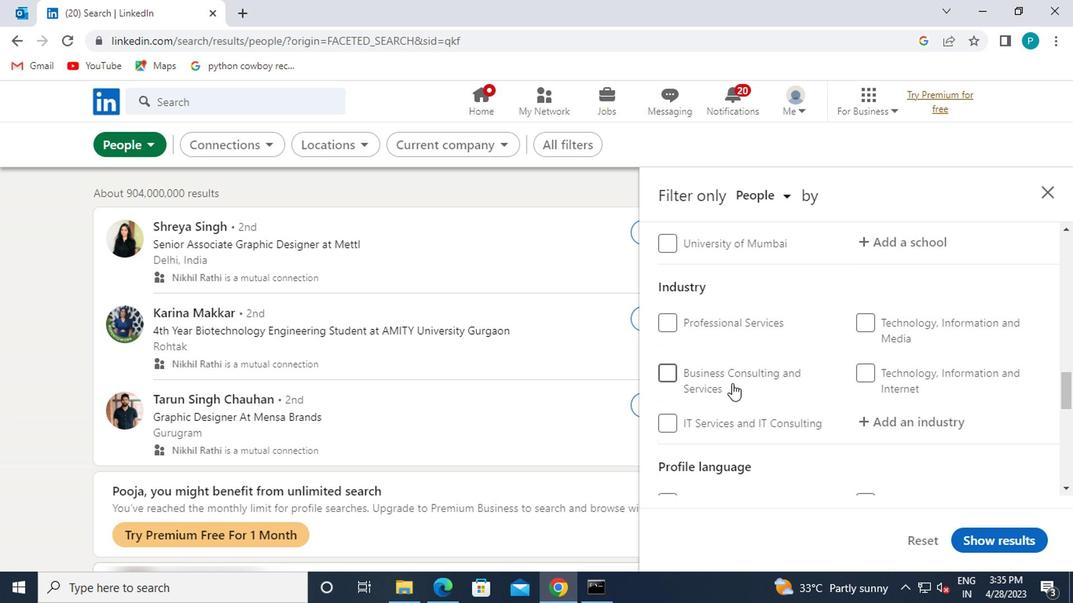 
Action: Mouse moved to (689, 354)
Screenshot: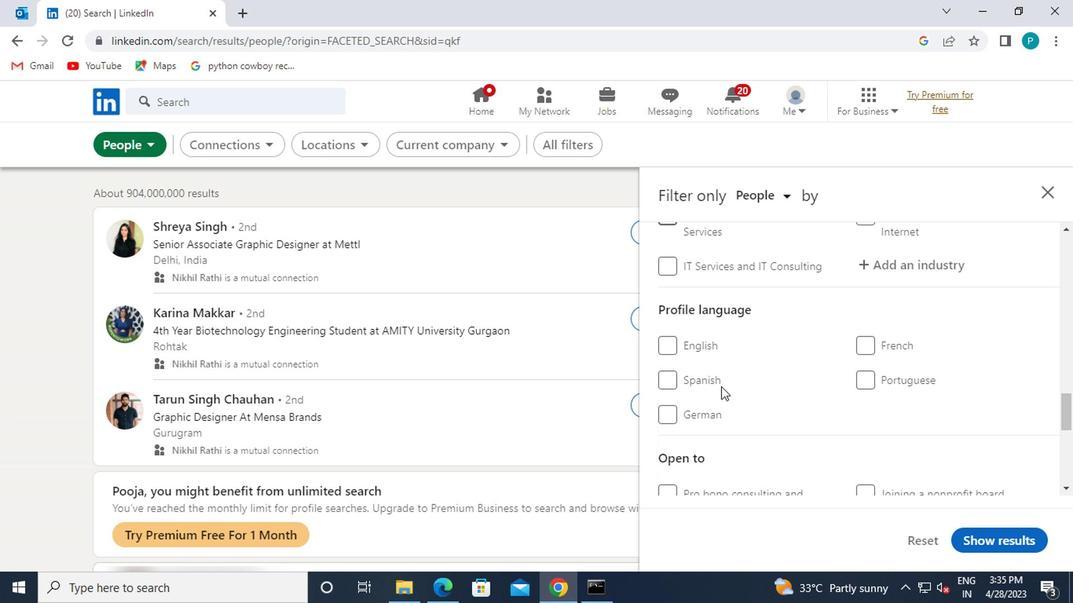 
Action: Mouse pressed left at (689, 354)
Screenshot: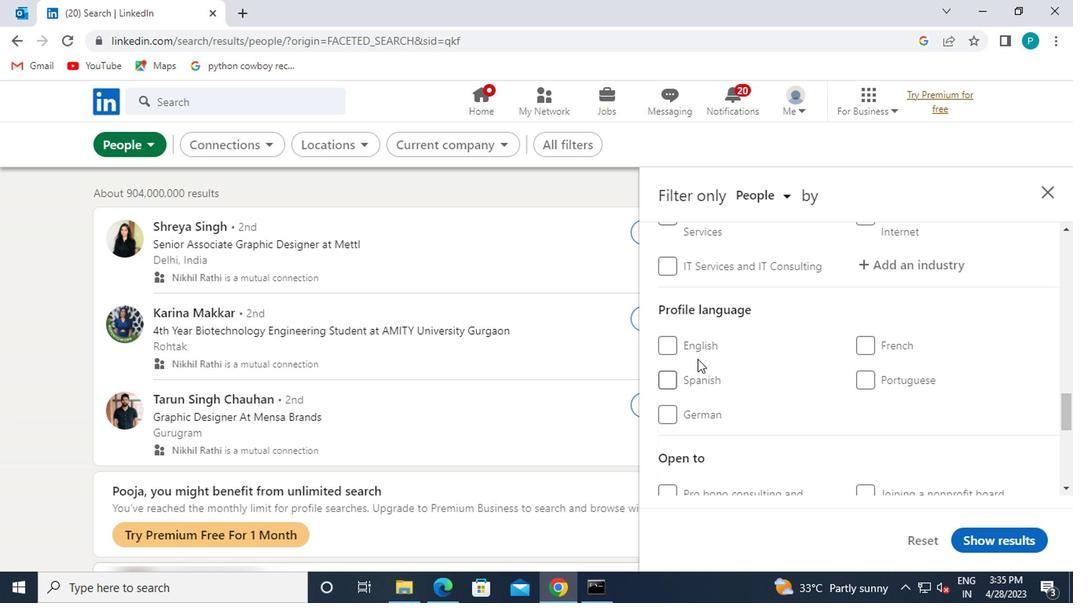 
Action: Mouse moved to (685, 344)
Screenshot: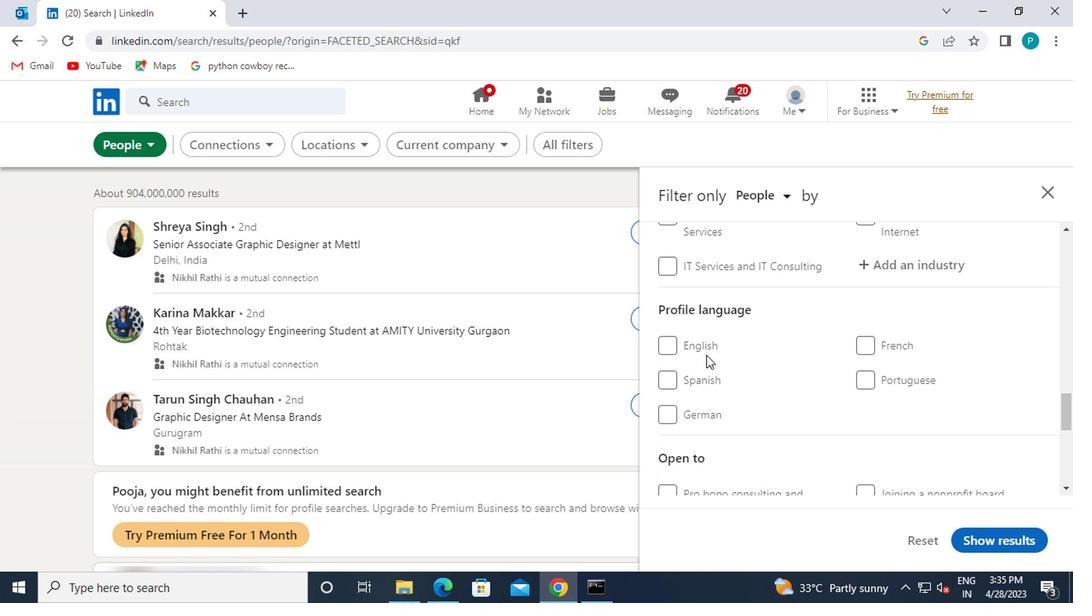 
Action: Mouse pressed left at (685, 344)
Screenshot: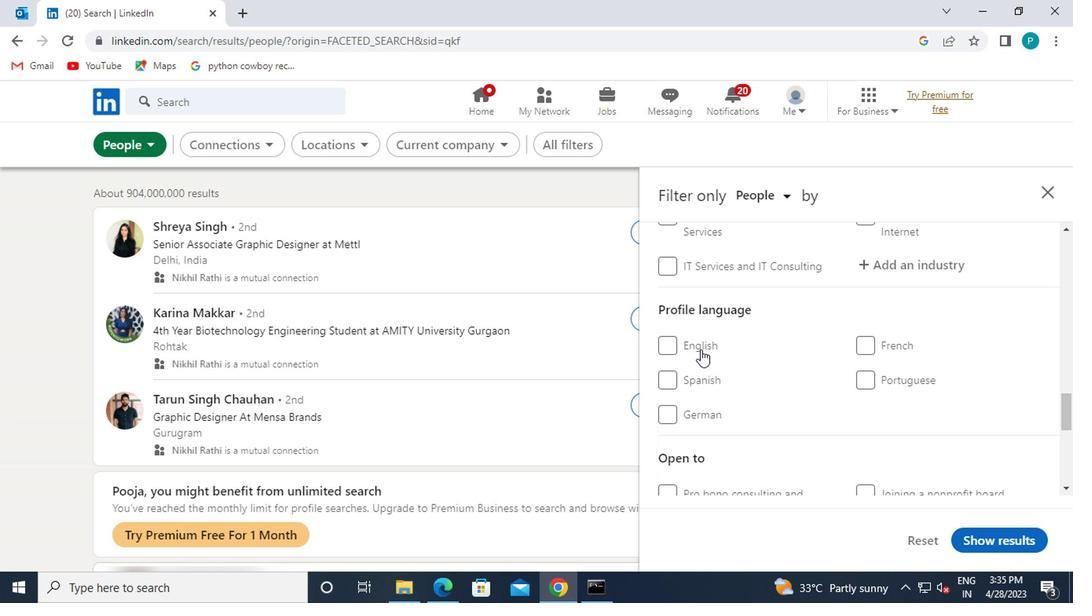 
Action: Mouse moved to (759, 361)
Screenshot: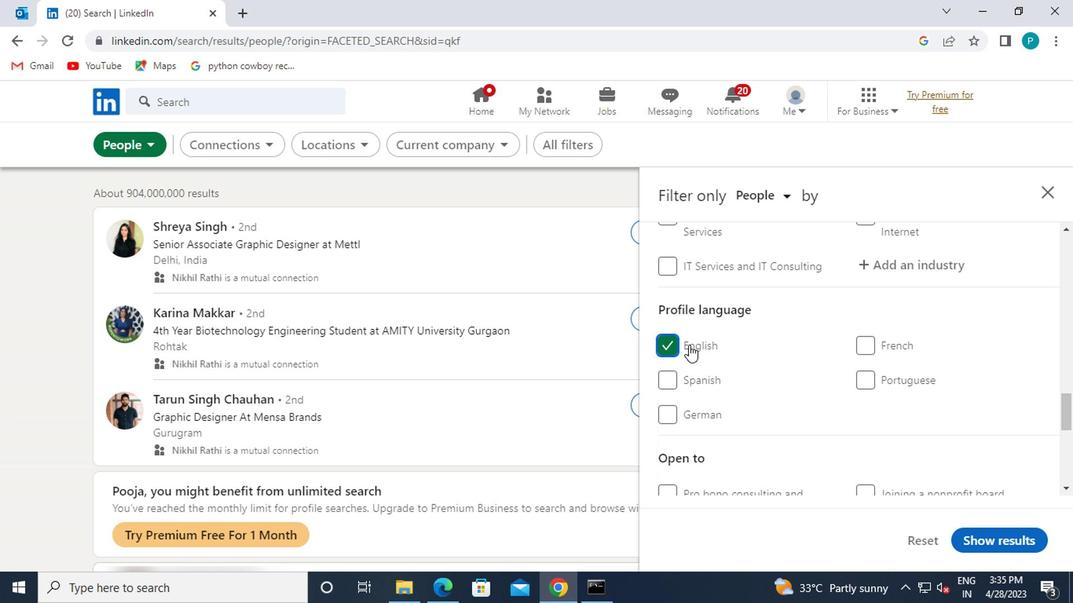 
Action: Mouse scrolled (759, 362) with delta (0, 1)
Screenshot: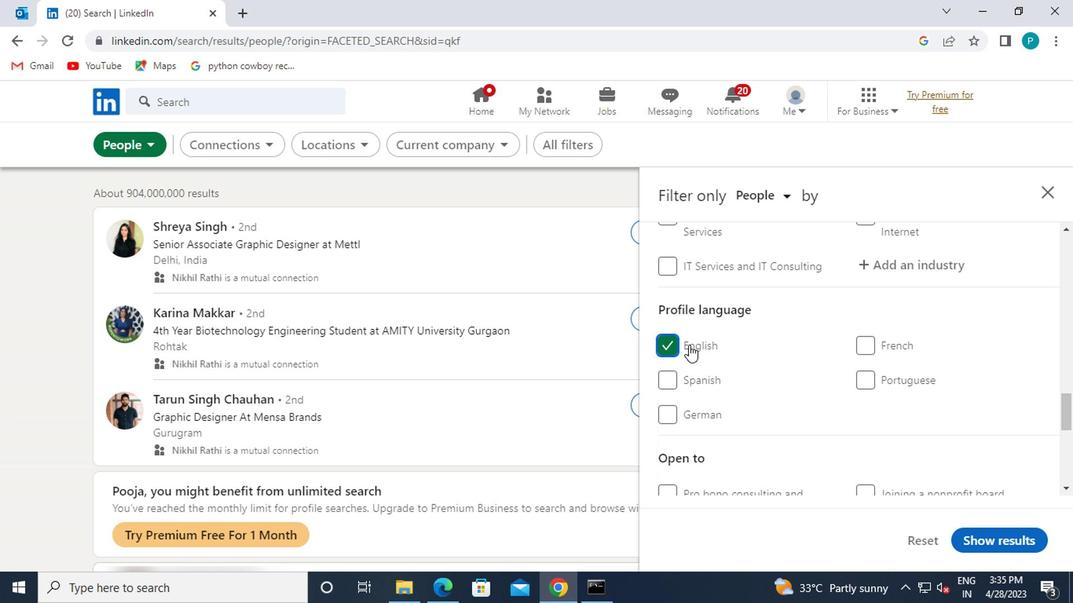 
Action: Mouse scrolled (759, 362) with delta (0, 1)
Screenshot: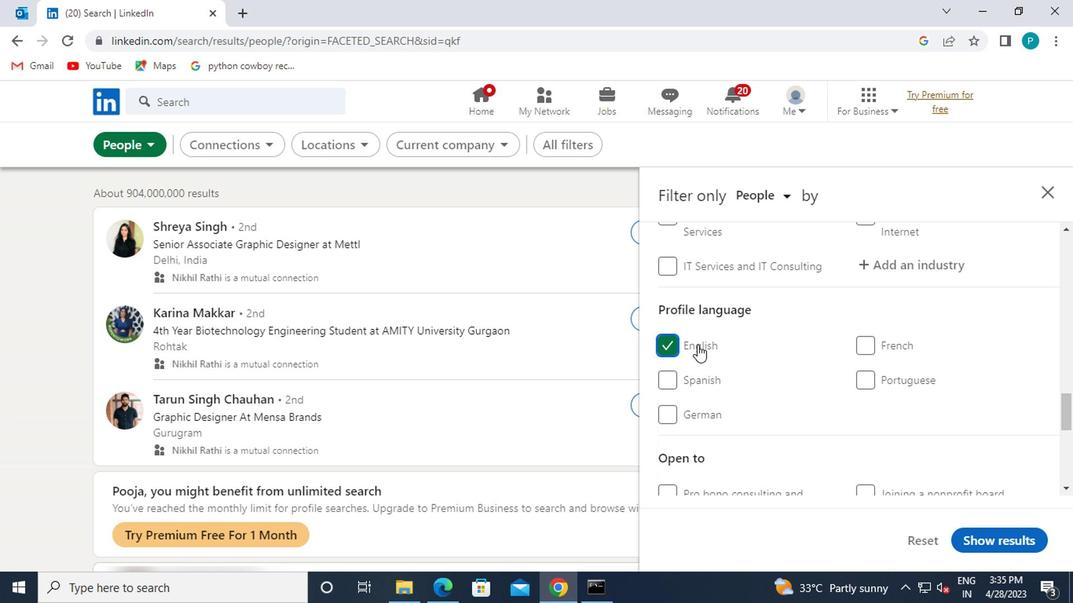 
Action: Mouse scrolled (759, 362) with delta (0, 1)
Screenshot: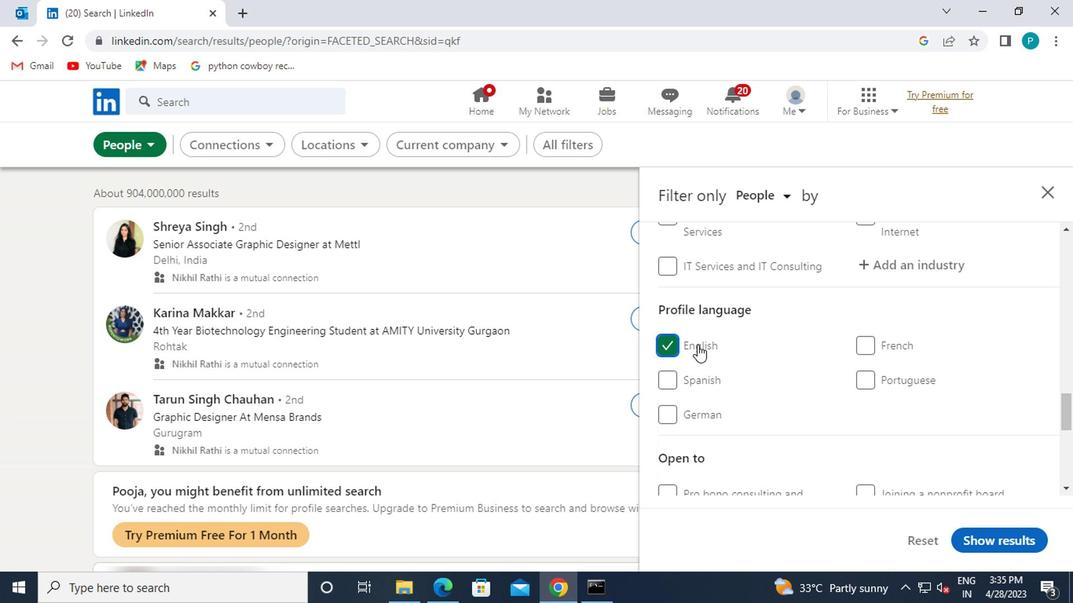 
Action: Mouse scrolled (759, 362) with delta (0, 1)
Screenshot: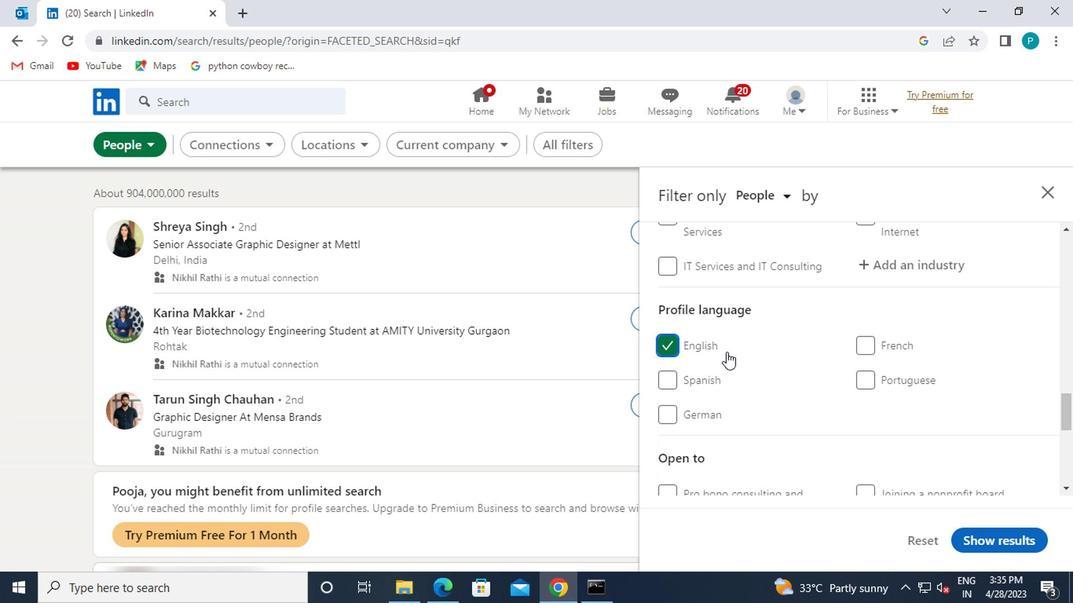 
Action: Mouse moved to (788, 376)
Screenshot: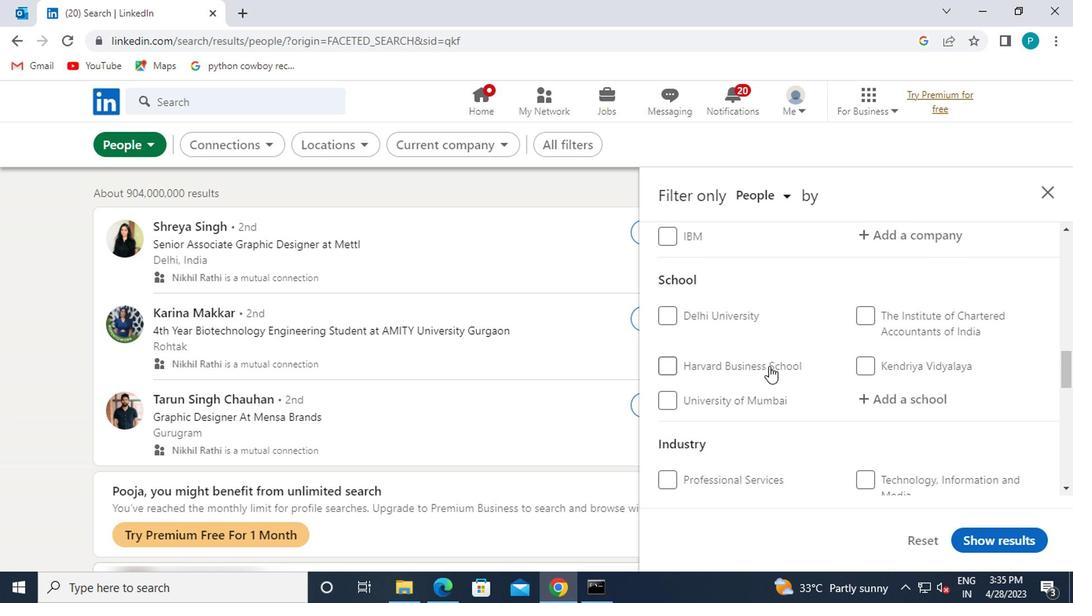 
Action: Mouse scrolled (788, 376) with delta (0, 0)
Screenshot: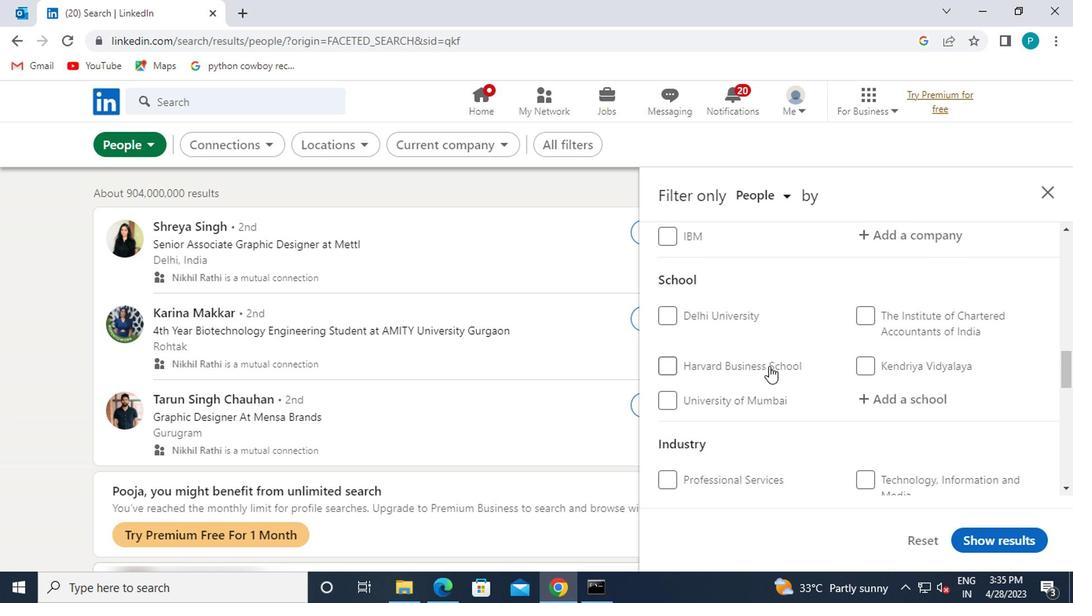 
Action: Mouse scrolled (788, 376) with delta (0, 0)
Screenshot: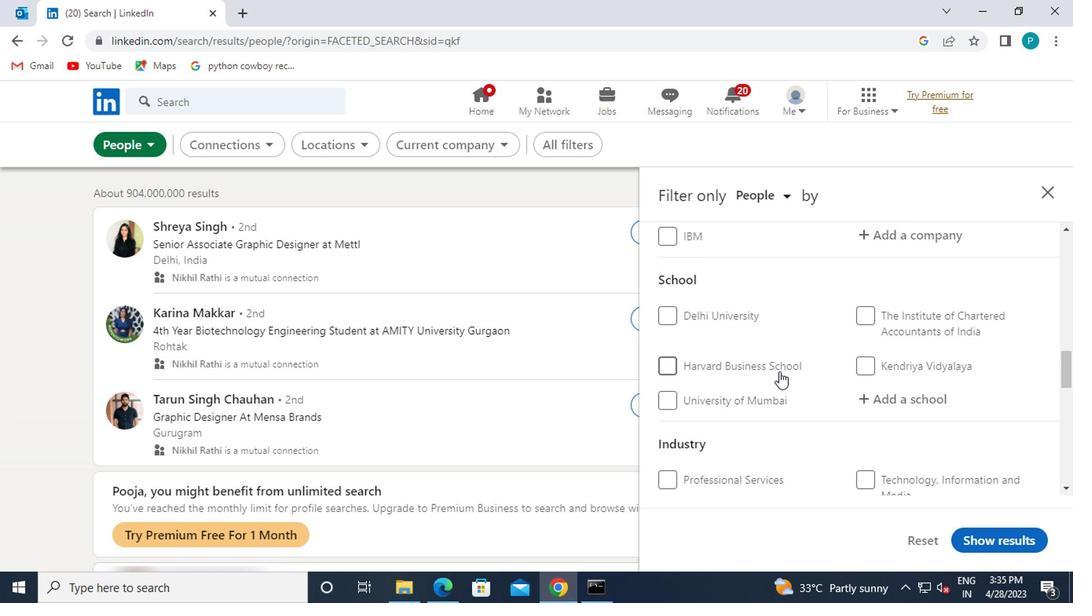 
Action: Mouse scrolled (788, 376) with delta (0, 0)
Screenshot: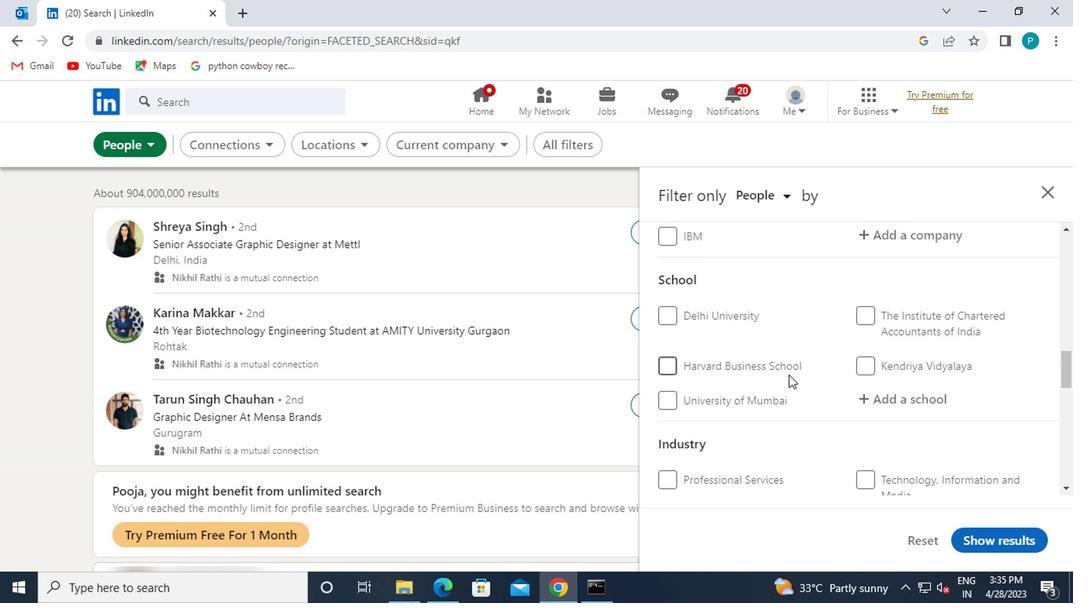 
Action: Mouse moved to (893, 330)
Screenshot: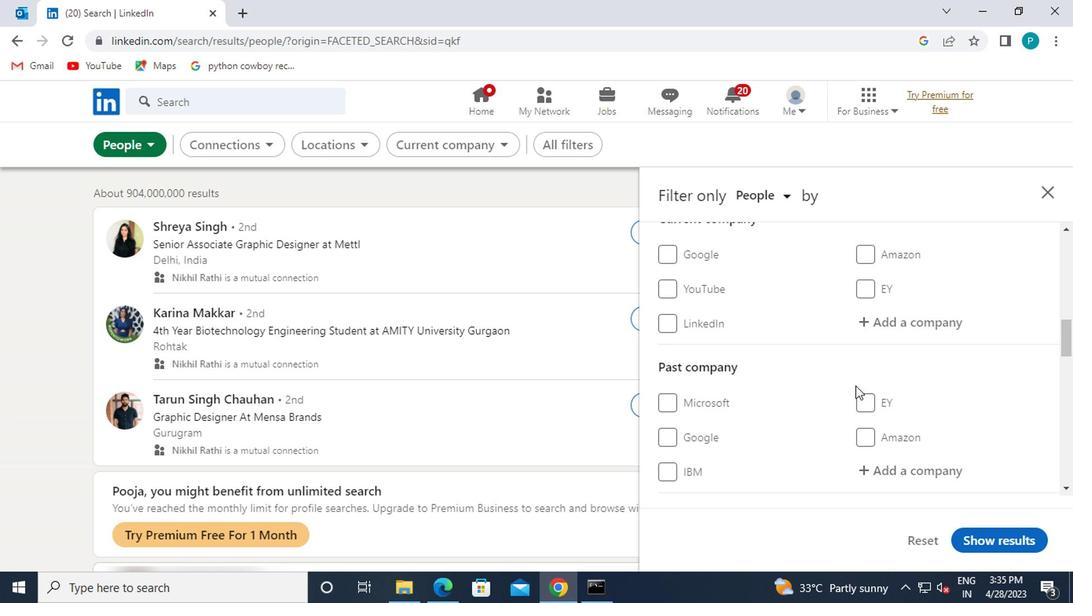 
Action: Mouse pressed left at (893, 330)
Screenshot: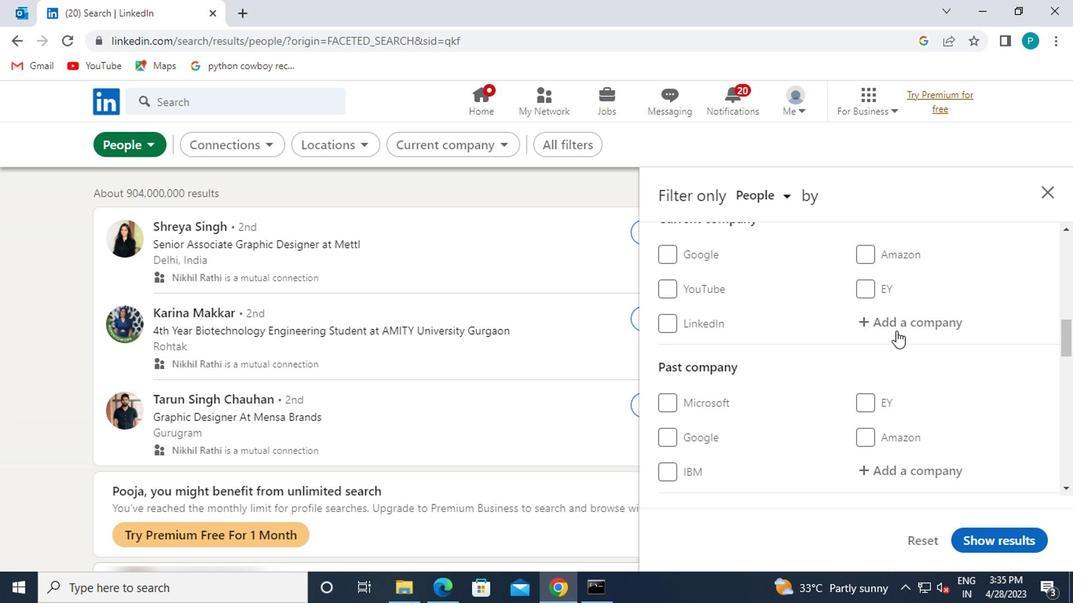 
Action: Key pressed <Key.caps_lock>K<Key.caps_lock>EARNEY
Screenshot: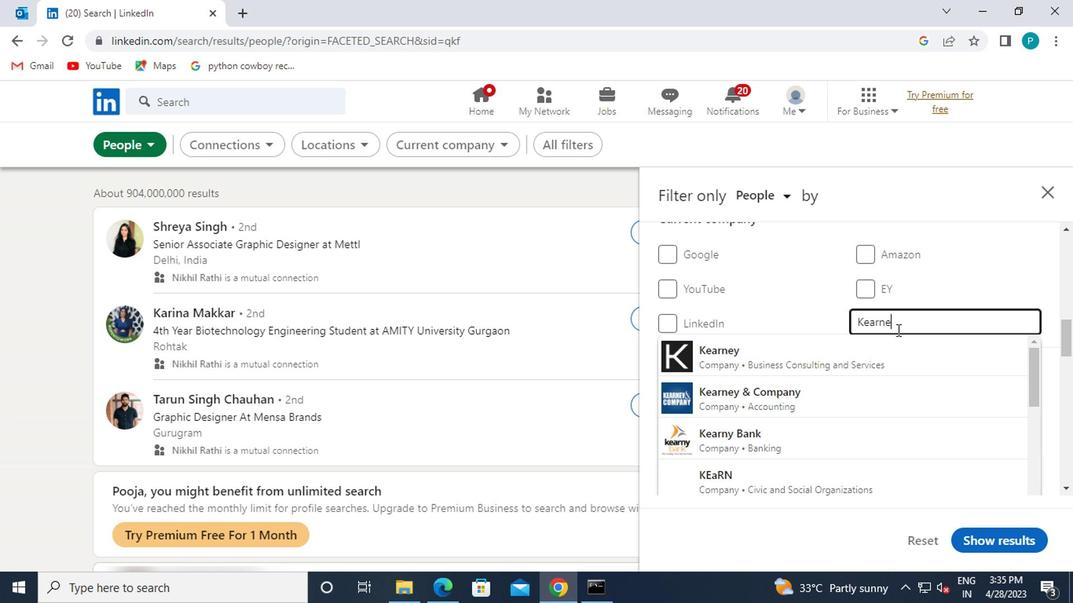 
Action: Mouse moved to (904, 350)
Screenshot: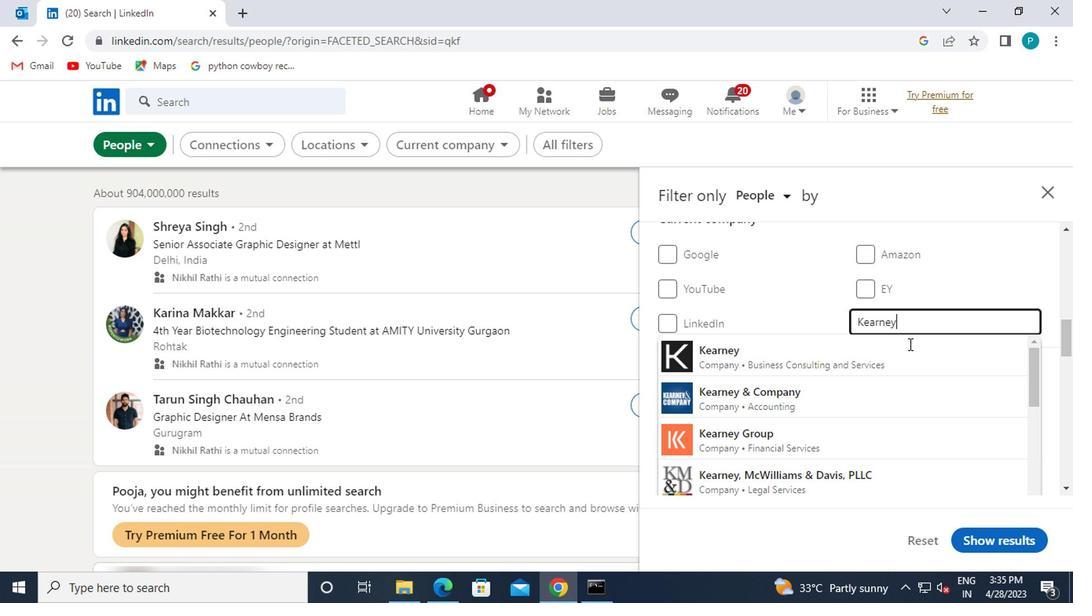 
Action: Mouse pressed left at (904, 350)
Screenshot: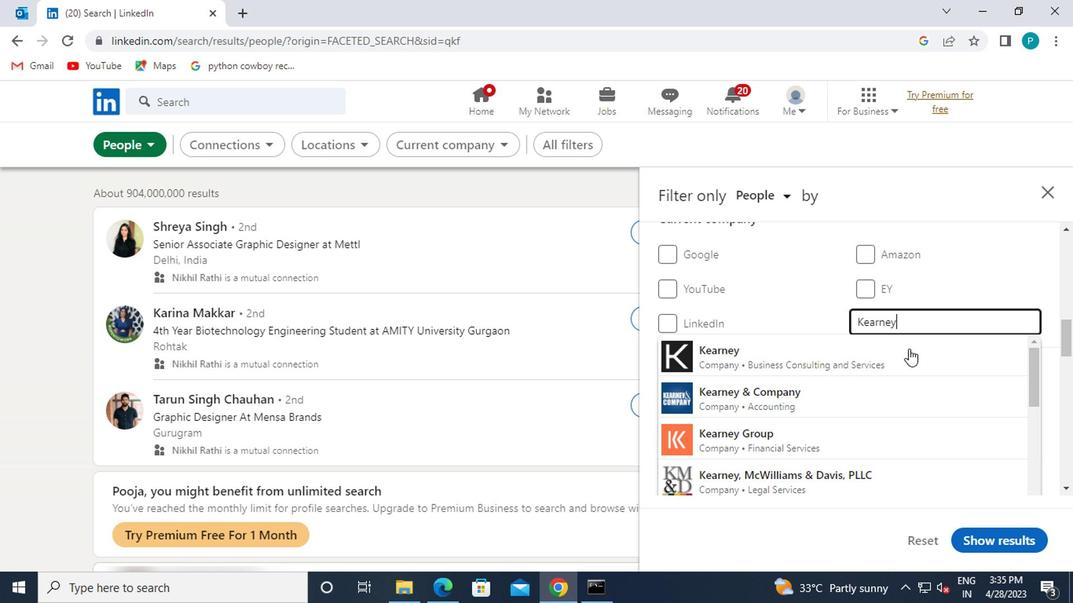 
Action: Mouse scrolled (904, 349) with delta (0, 0)
Screenshot: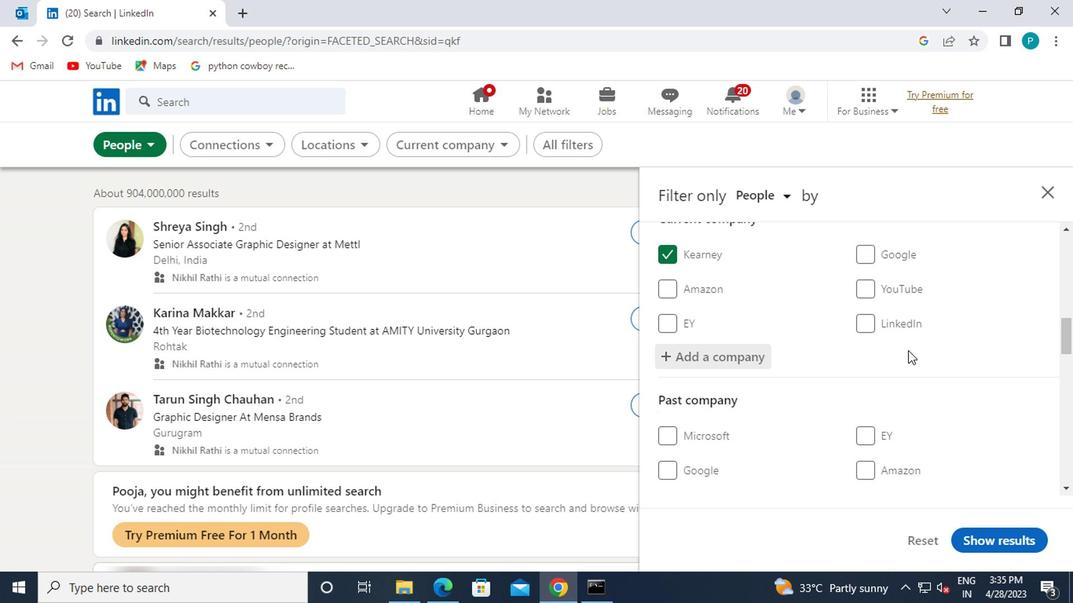 
Action: Mouse scrolled (904, 349) with delta (0, 0)
Screenshot: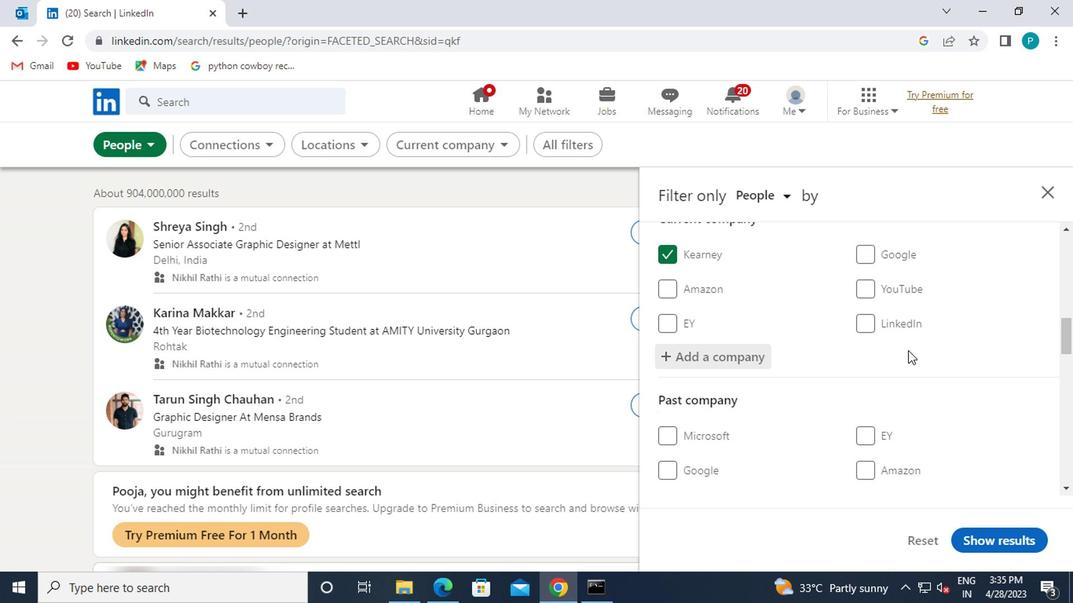 
Action: Mouse scrolled (904, 349) with delta (0, 0)
Screenshot: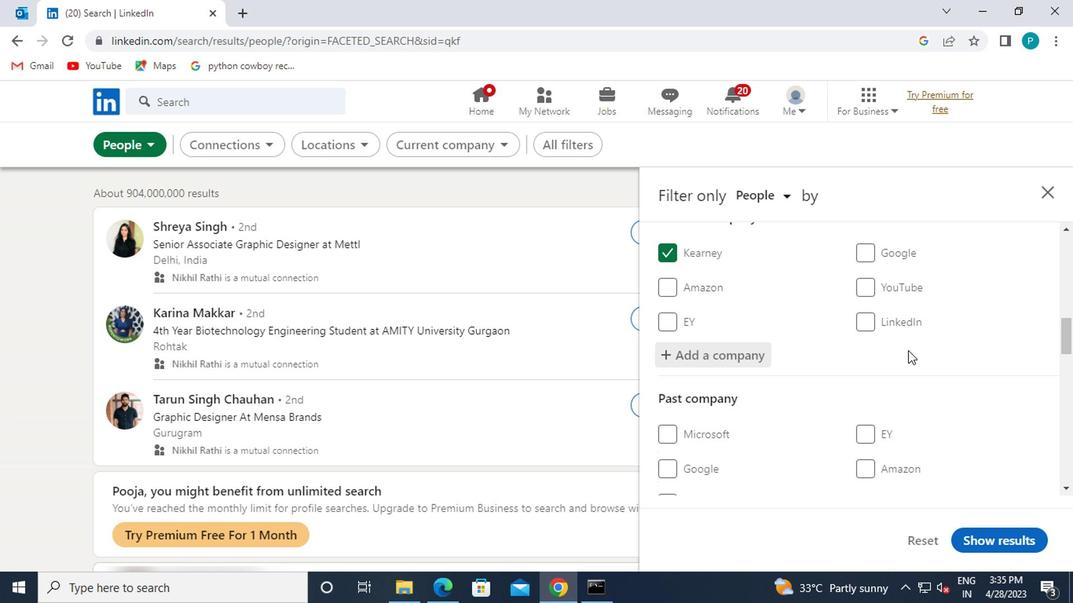 
Action: Mouse moved to (890, 427)
Screenshot: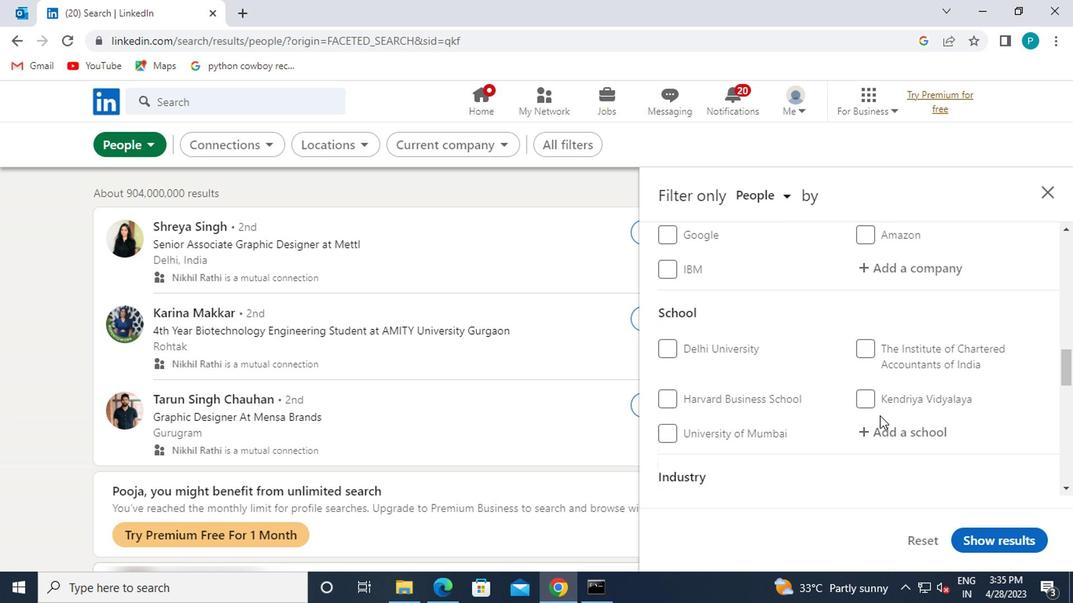 
Action: Mouse pressed left at (890, 427)
Screenshot: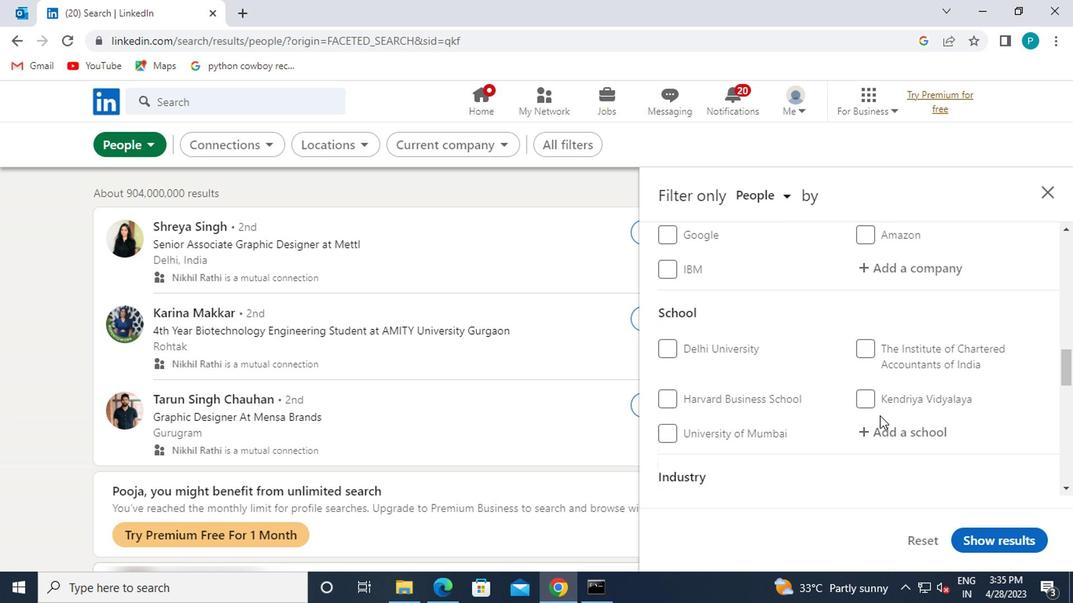 
Action: Mouse moved to (891, 427)
Screenshot: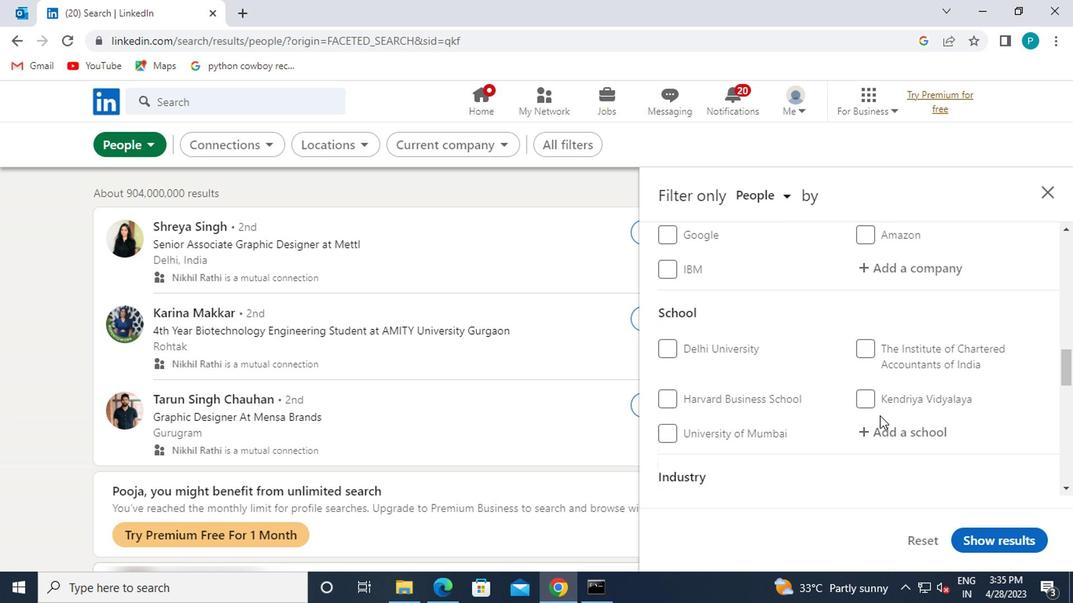 
Action: Key pressed <Key.caps_lock>W<Key.caps_lock>OMEN
Screenshot: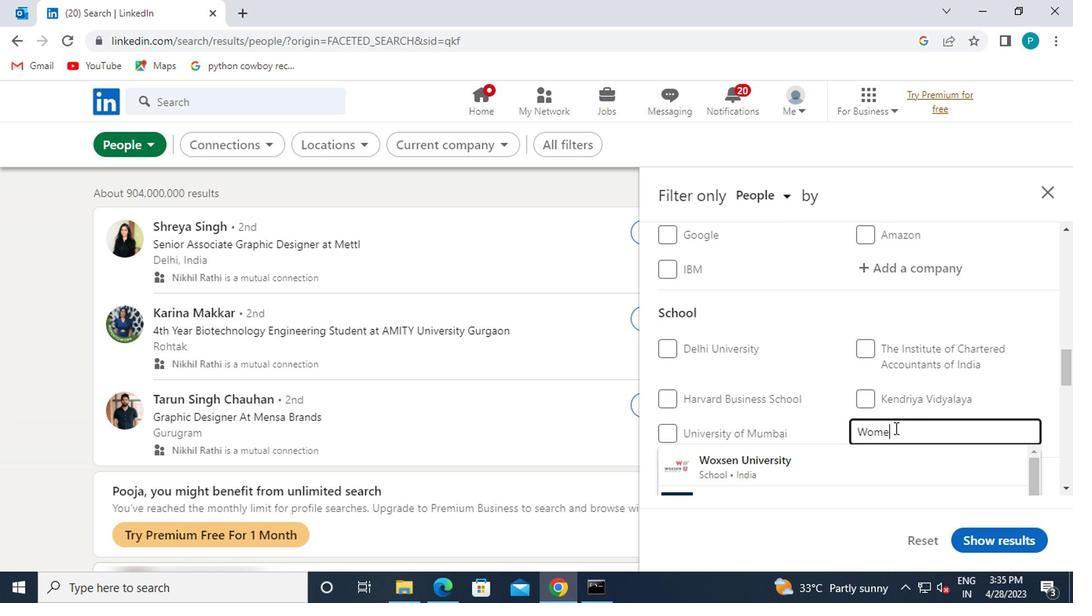 
Action: Mouse moved to (774, 461)
Screenshot: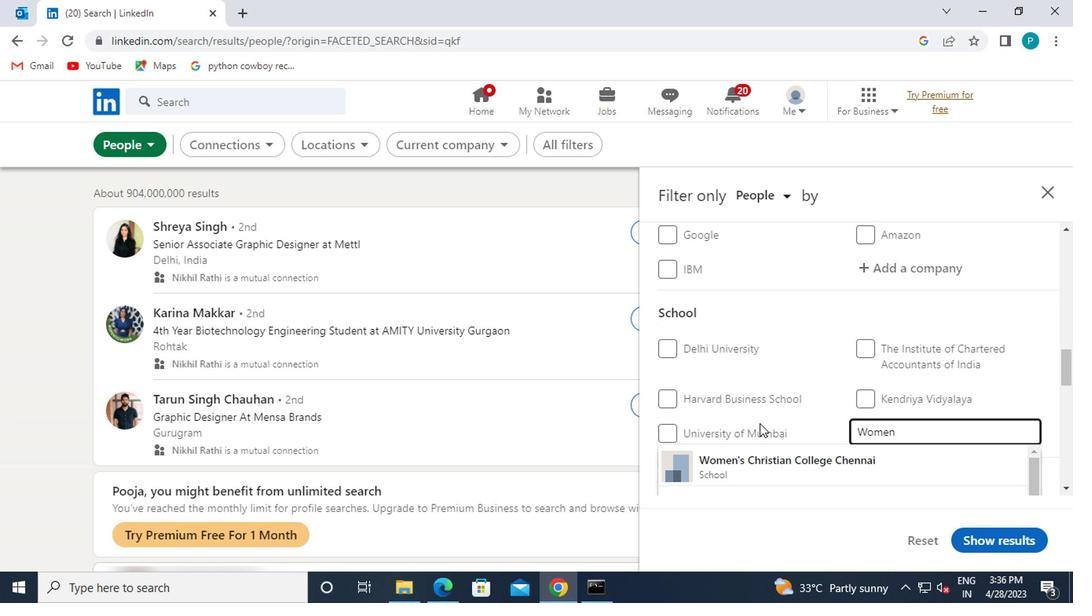 
Action: Mouse pressed left at (774, 461)
Screenshot: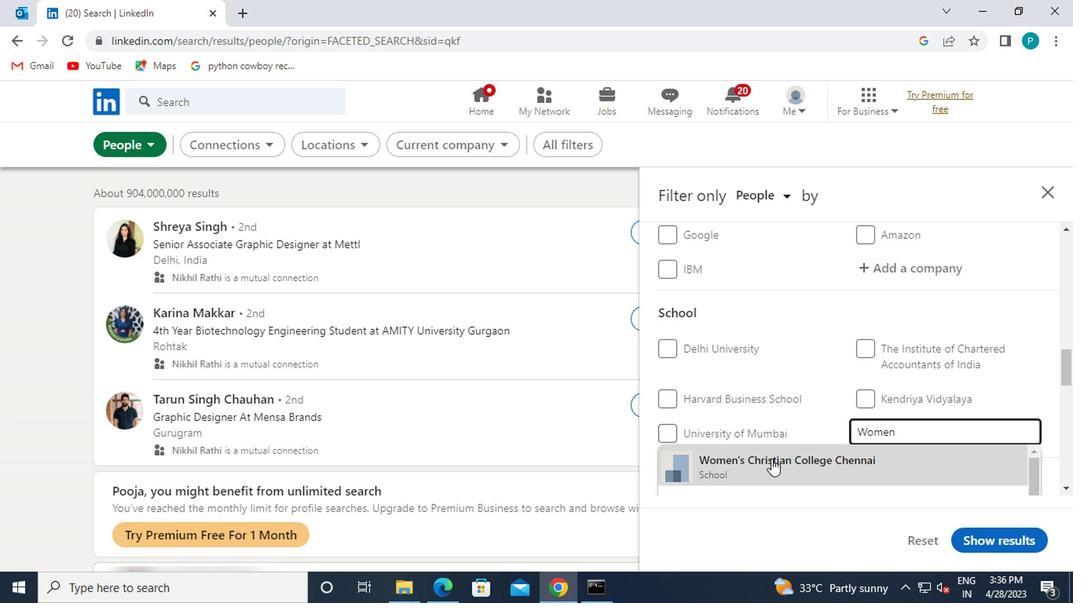 
Action: Mouse moved to (824, 431)
Screenshot: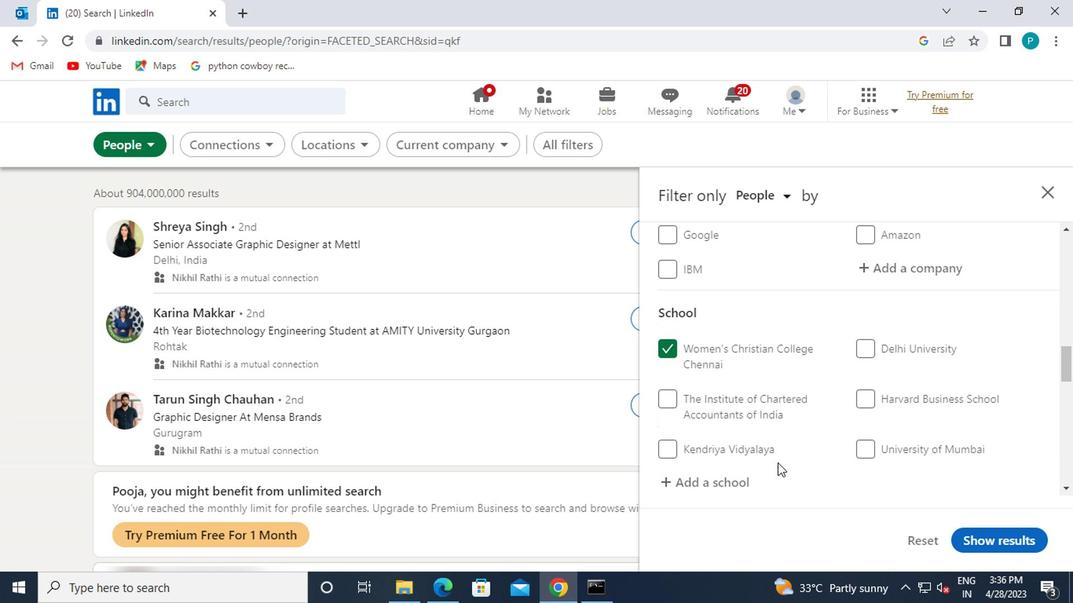 
Action: Mouse scrolled (824, 430) with delta (0, -1)
Screenshot: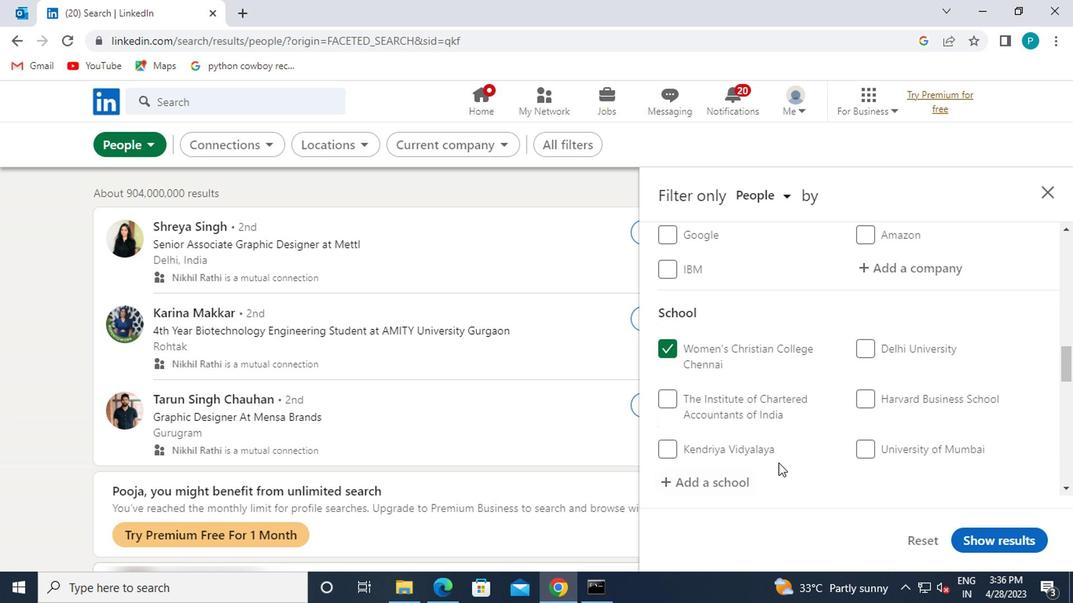 
Action: Mouse scrolled (824, 430) with delta (0, -1)
Screenshot: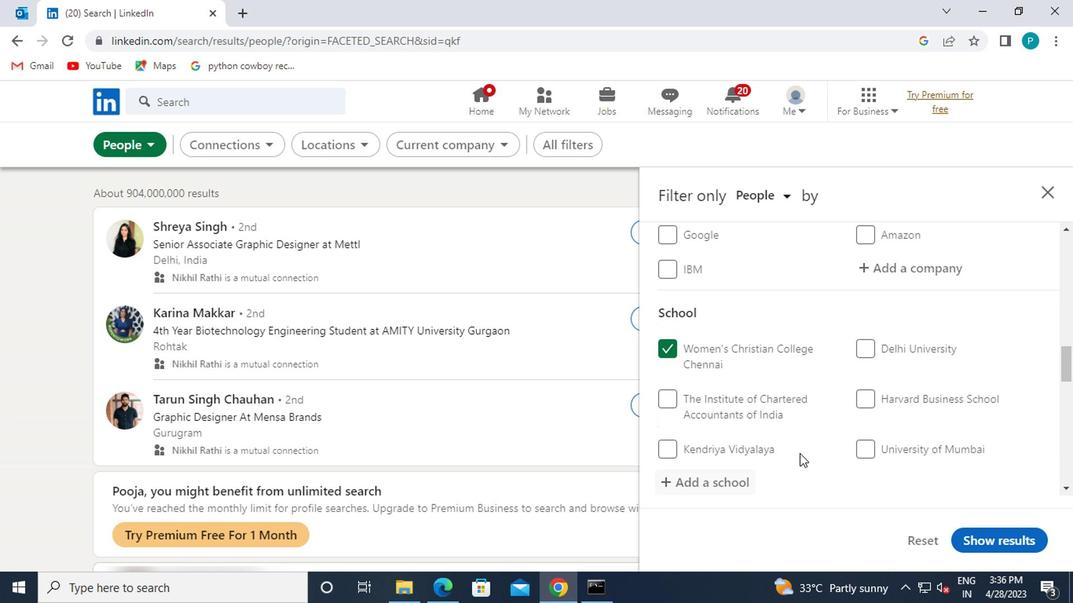 
Action: Mouse scrolled (824, 430) with delta (0, -1)
Screenshot: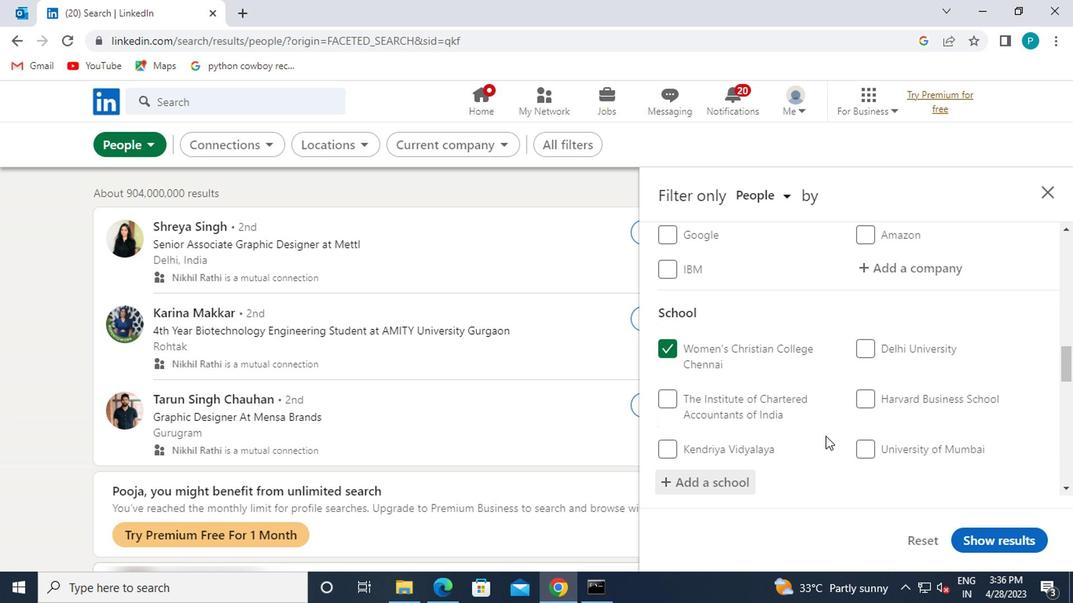 
Action: Mouse moved to (893, 429)
Screenshot: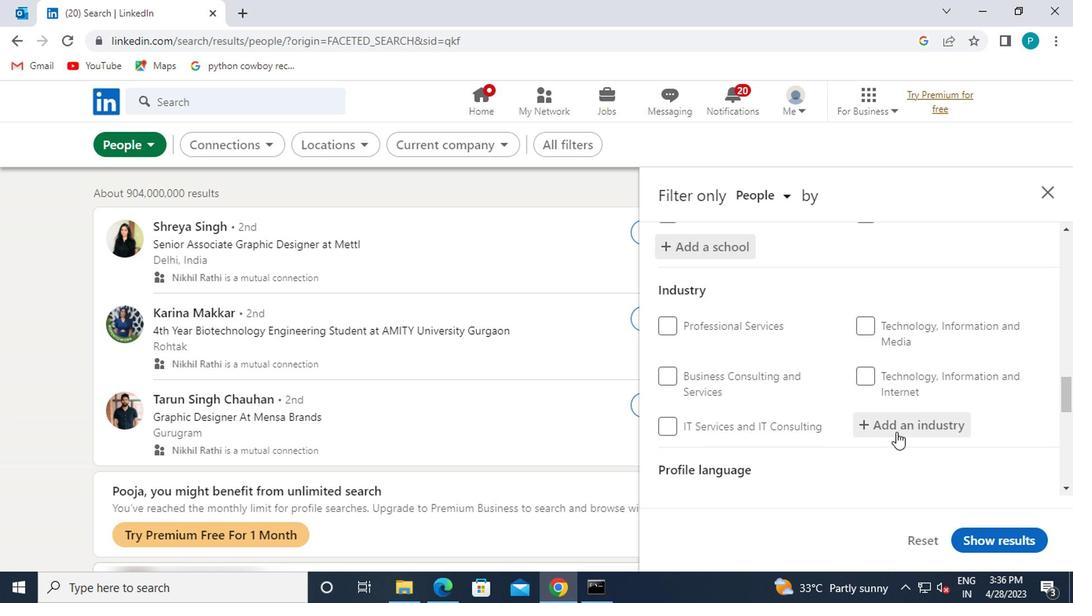 
Action: Mouse pressed left at (893, 429)
Screenshot: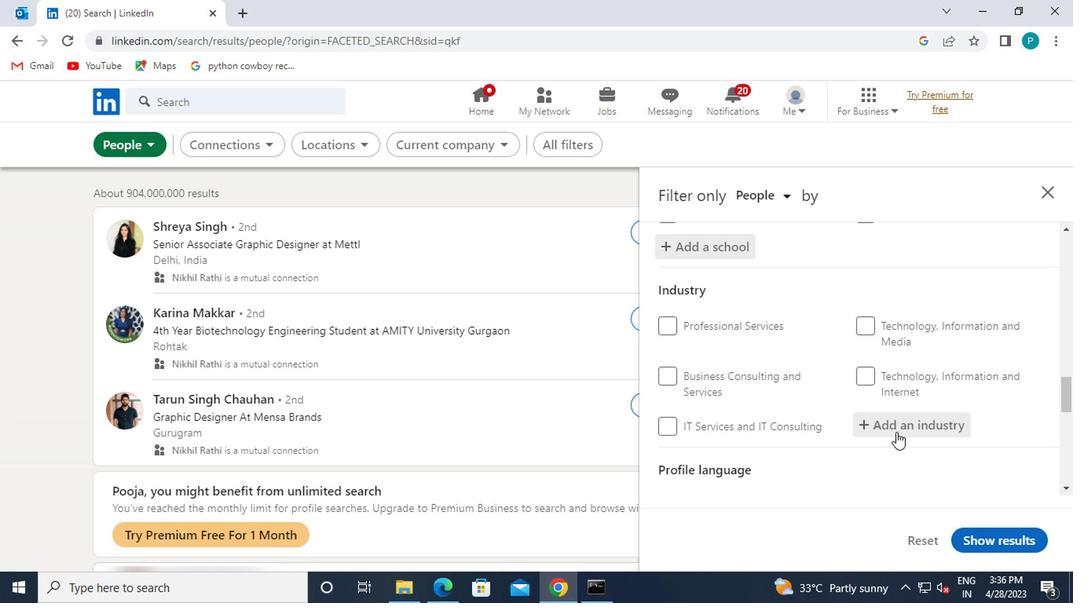 
Action: Key pressed <Key.caps_lock>P<Key.caps_lock>HY
Screenshot: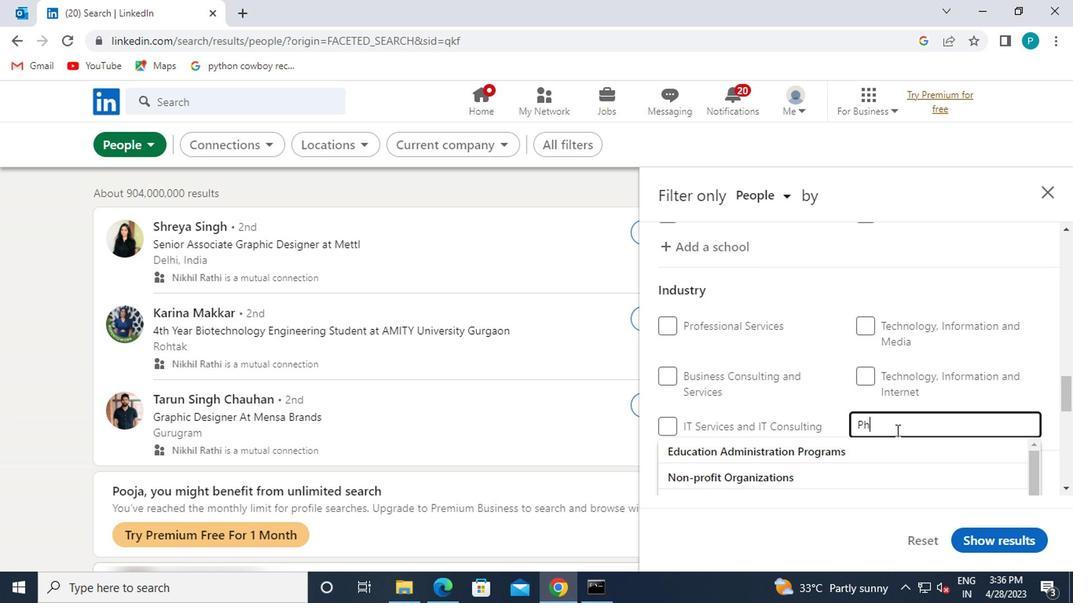 
Action: Mouse moved to (807, 443)
Screenshot: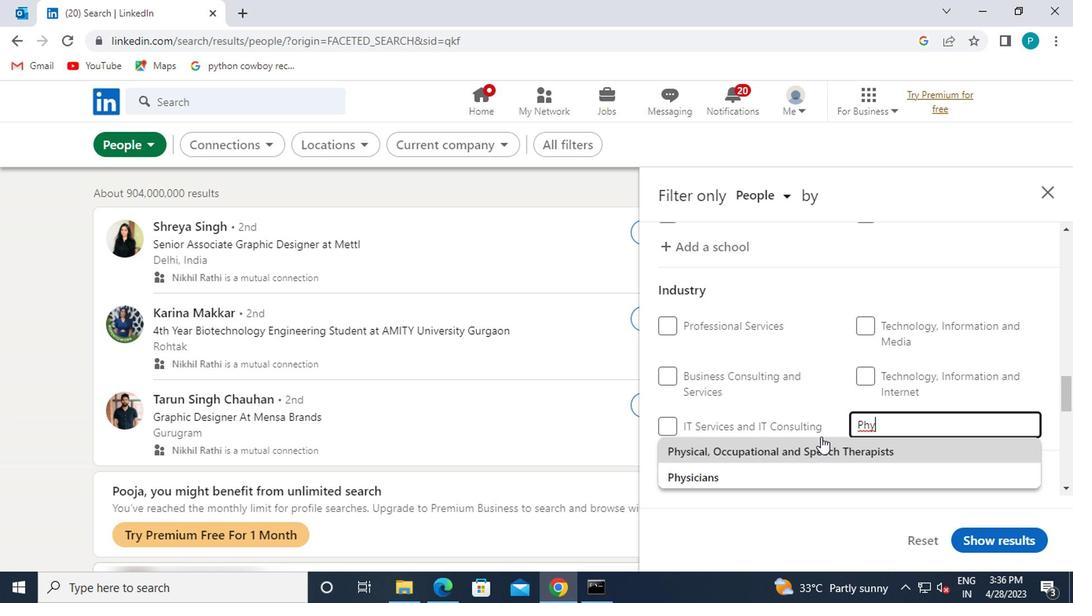 
Action: Mouse pressed left at (807, 443)
Screenshot: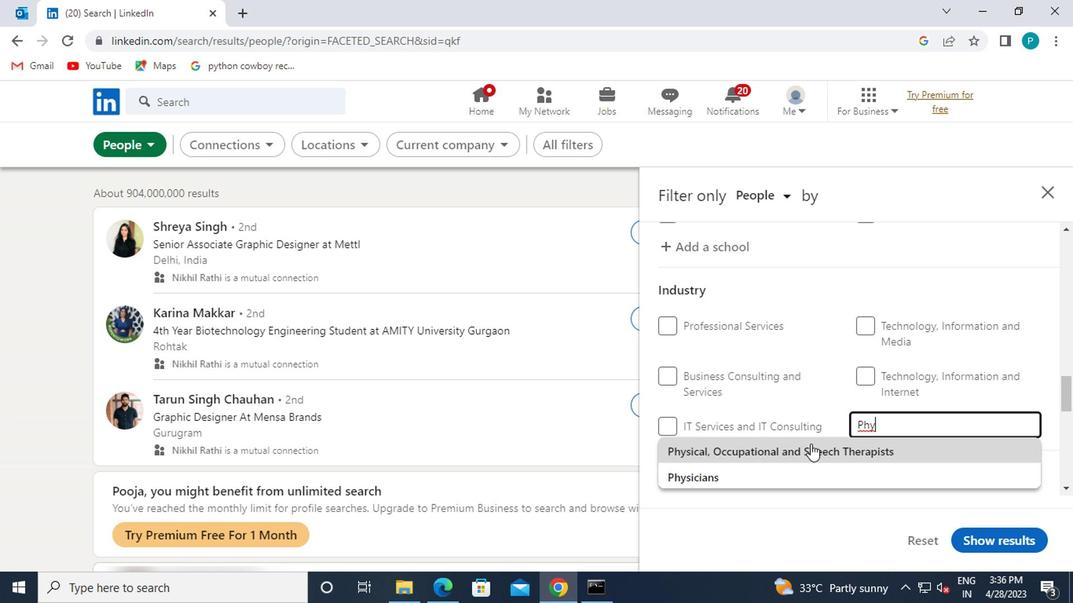 
Action: Mouse scrolled (807, 442) with delta (0, -1)
Screenshot: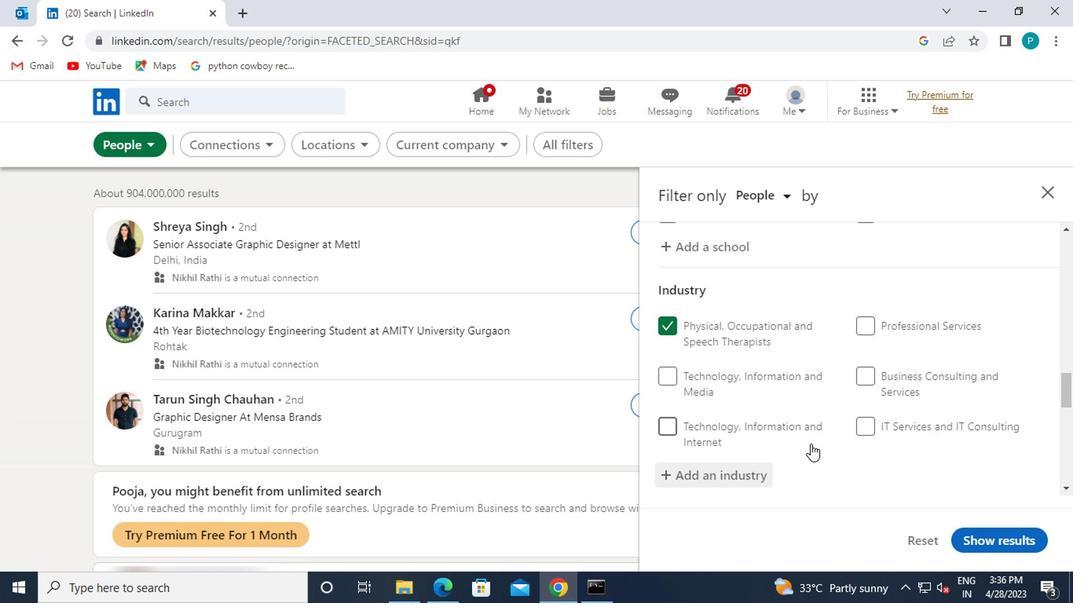 
Action: Mouse scrolled (807, 442) with delta (0, -1)
Screenshot: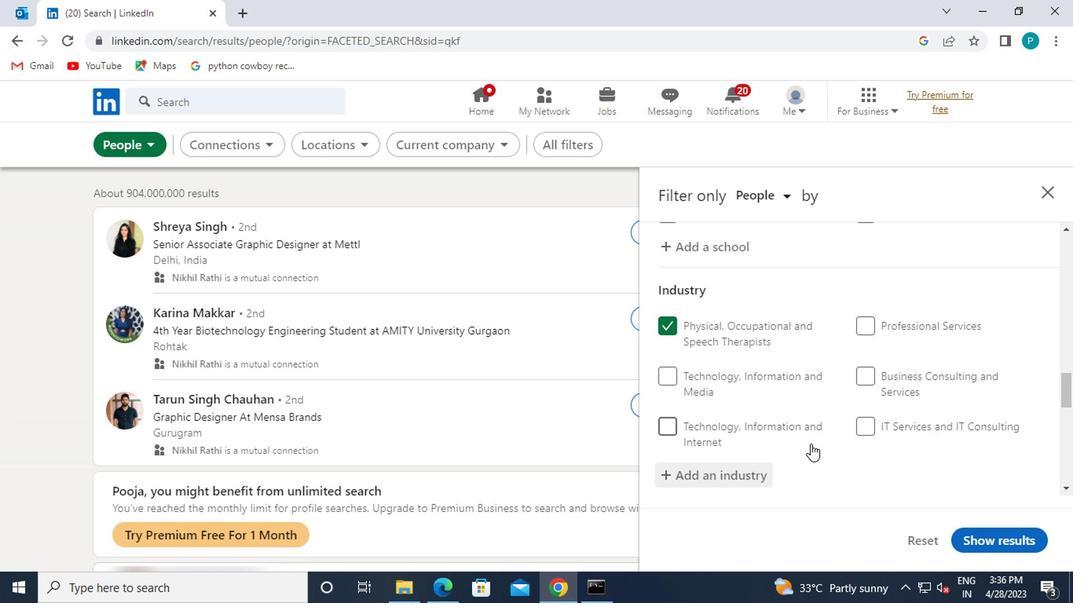 
Action: Mouse scrolled (807, 442) with delta (0, -1)
Screenshot: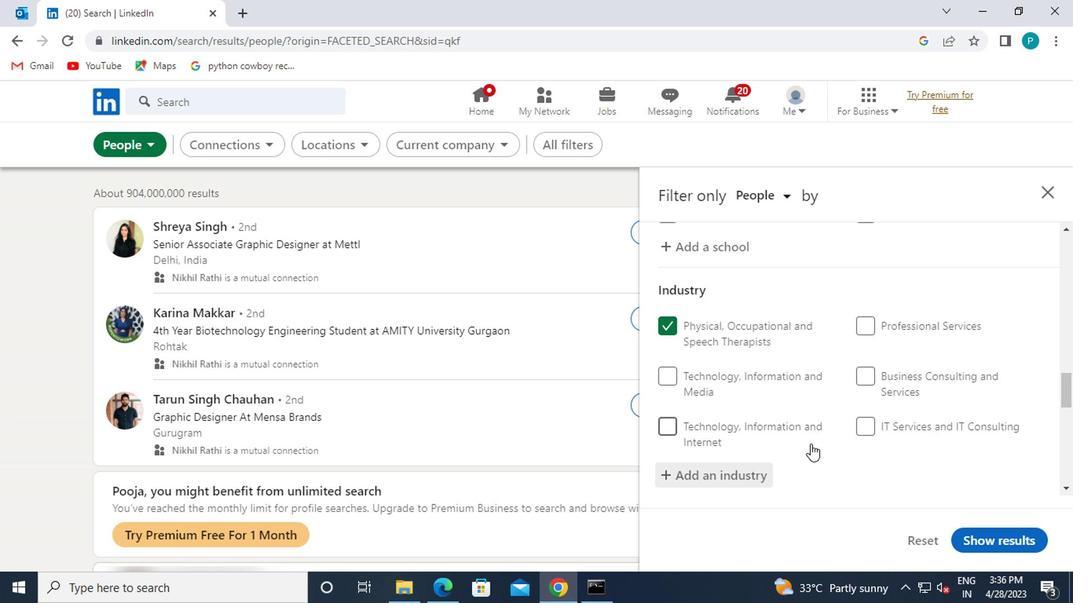
Action: Mouse moved to (878, 435)
Screenshot: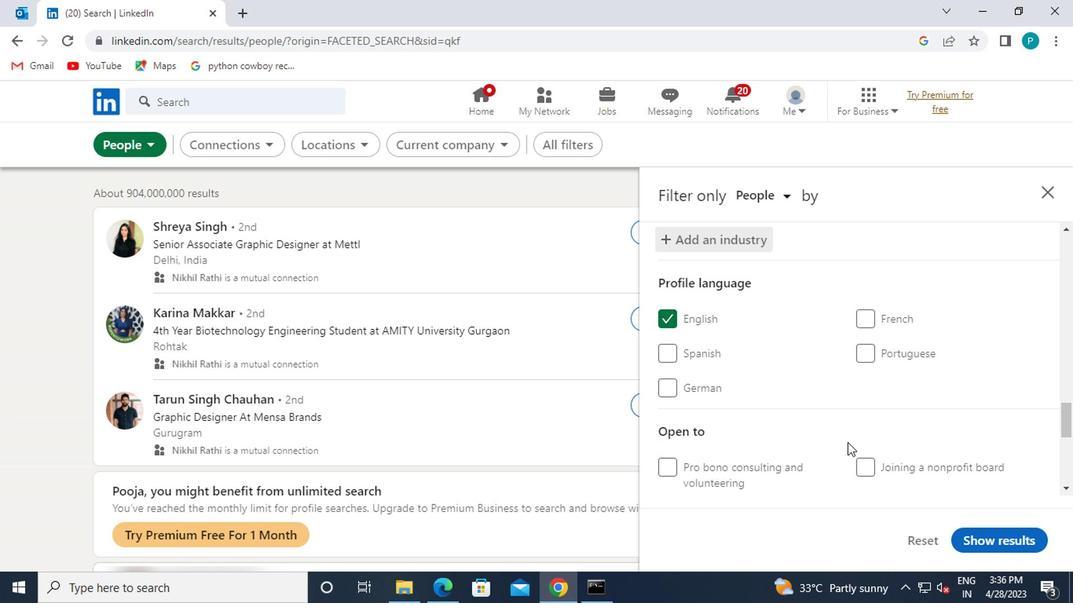 
Action: Mouse scrolled (878, 435) with delta (0, 0)
Screenshot: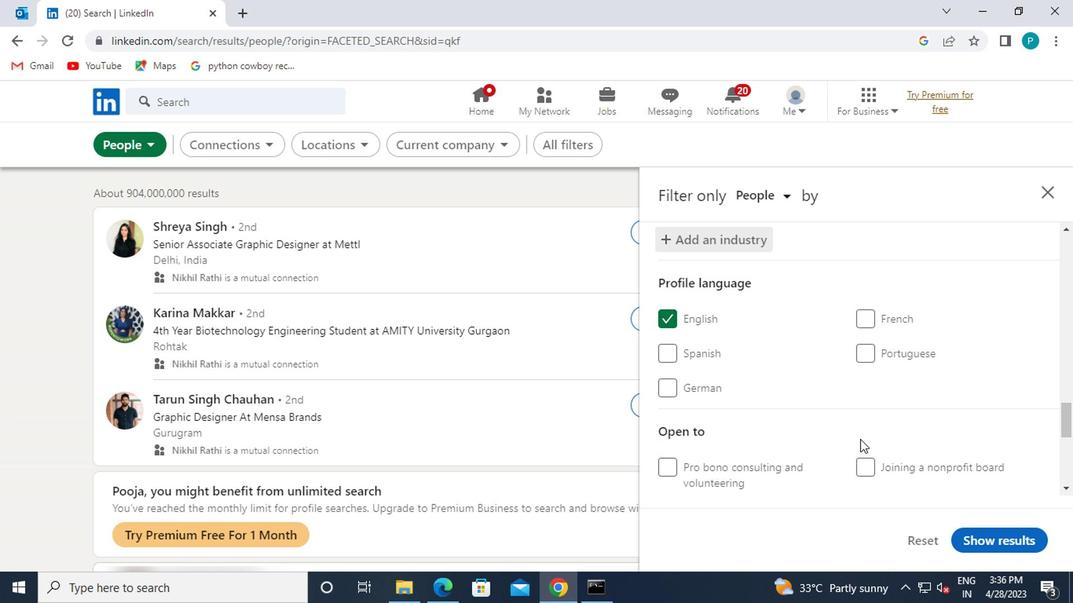 
Action: Mouse scrolled (878, 435) with delta (0, 0)
Screenshot: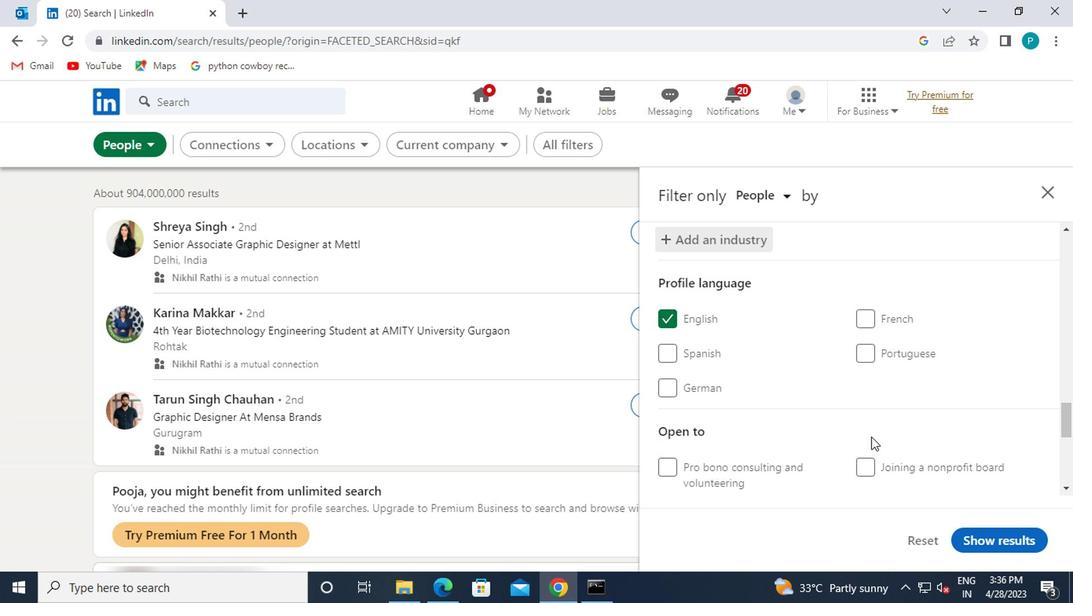 
Action: Mouse scrolled (878, 435) with delta (0, 0)
Screenshot: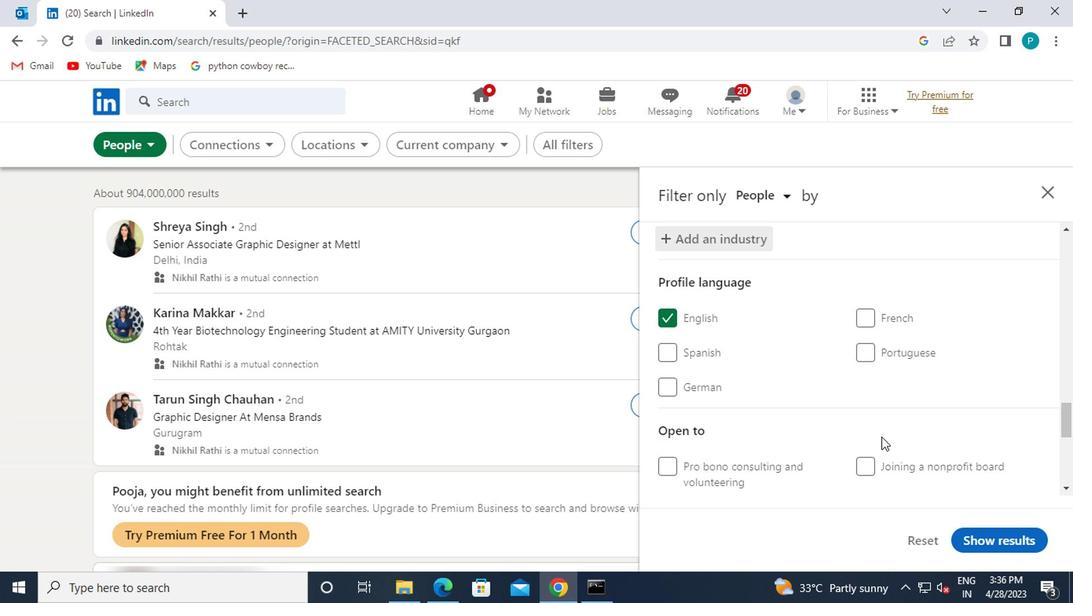 
Action: Mouse moved to (873, 402)
Screenshot: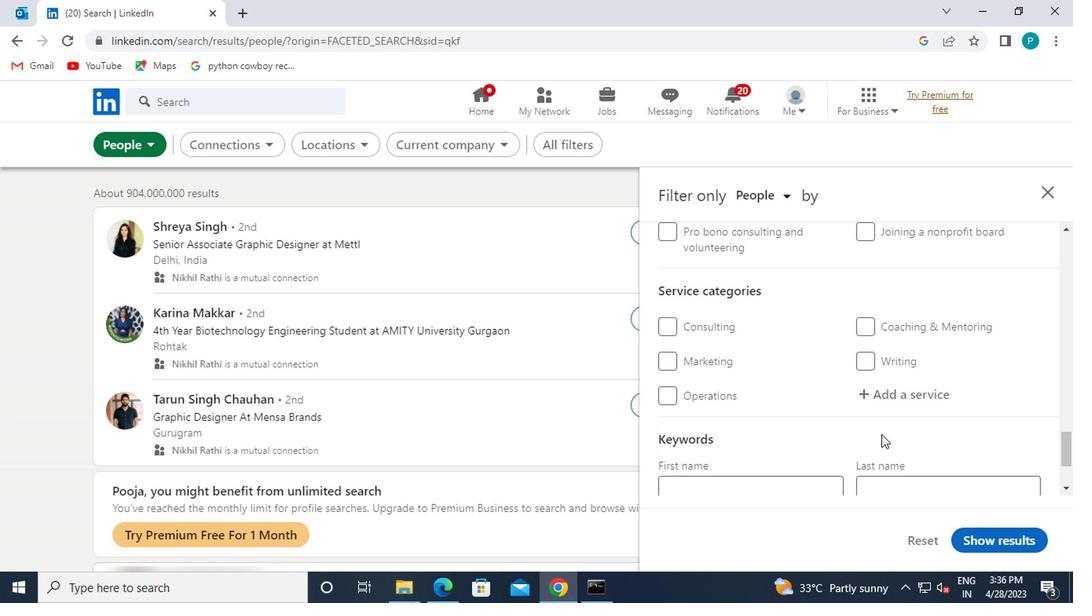 
Action: Mouse pressed left at (873, 402)
Screenshot: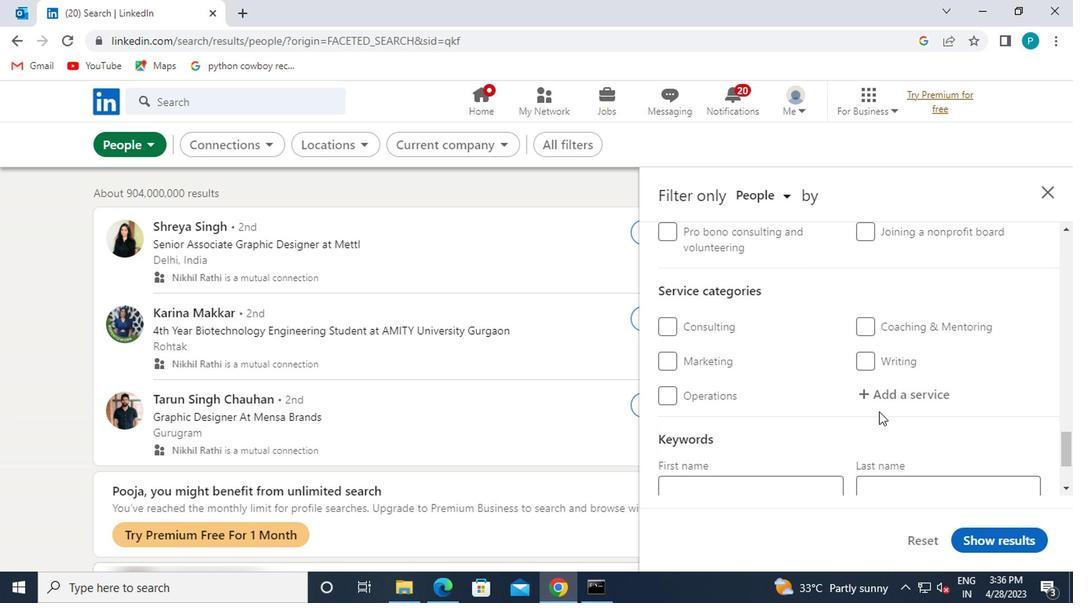 
Action: Mouse moved to (873, 403)
Screenshot: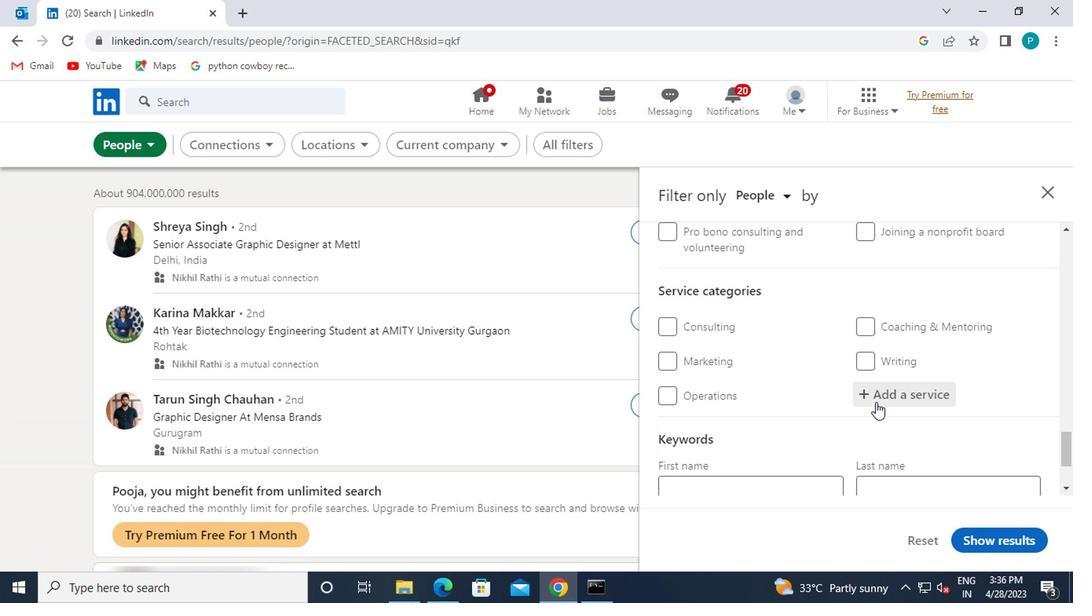 
Action: Key pressed <Key.caps_lock>H<Key.caps_lock>OME
Screenshot: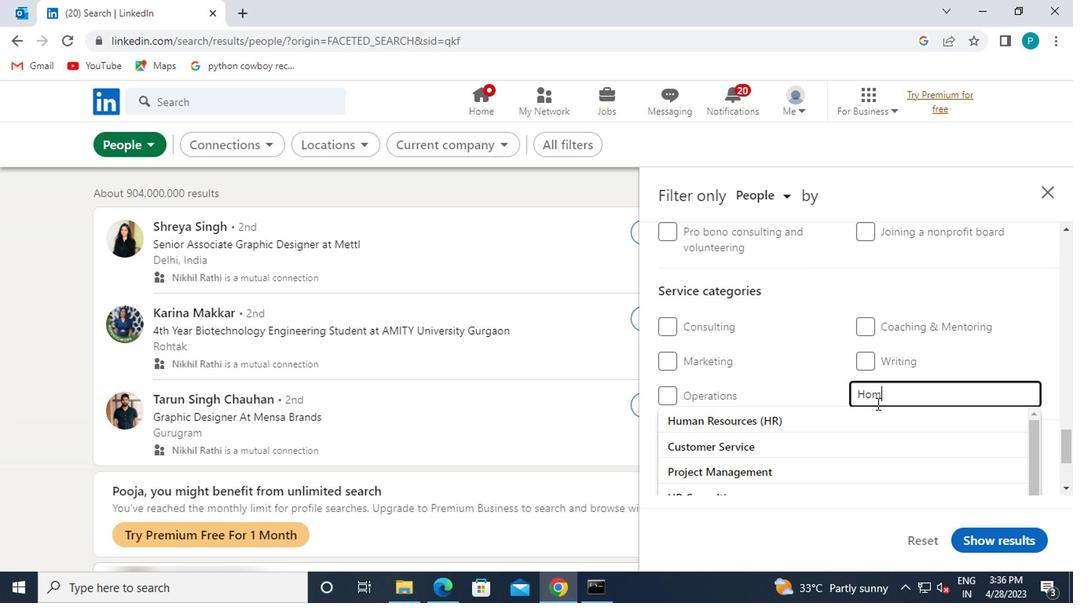 
Action: Mouse moved to (802, 465)
Screenshot: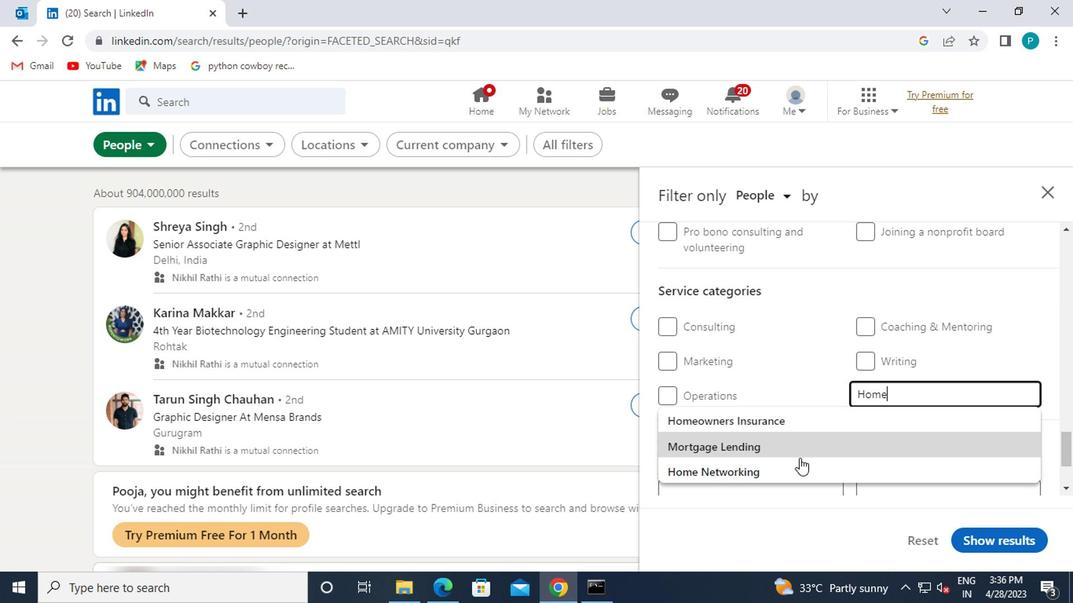 
Action: Mouse pressed left at (802, 465)
Screenshot: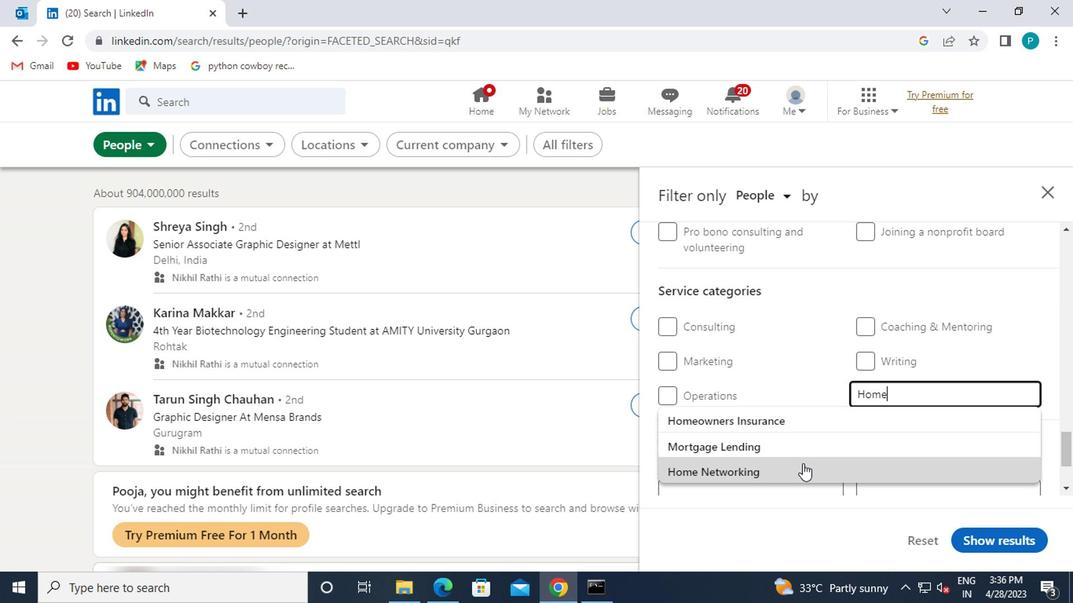 
Action: Mouse moved to (733, 419)
Screenshot: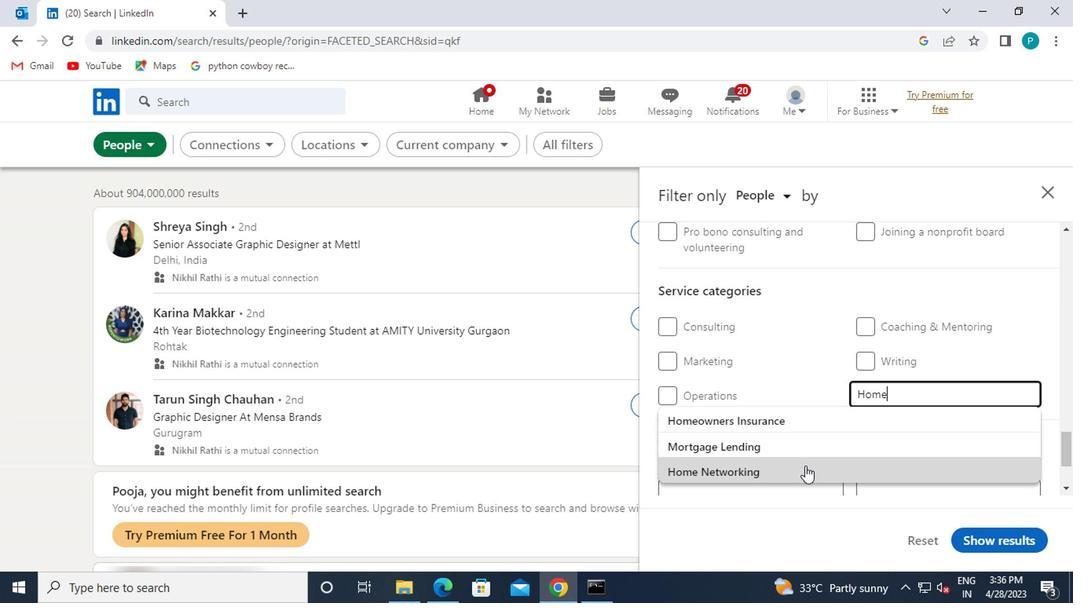 
Action: Mouse scrolled (733, 419) with delta (0, 0)
Screenshot: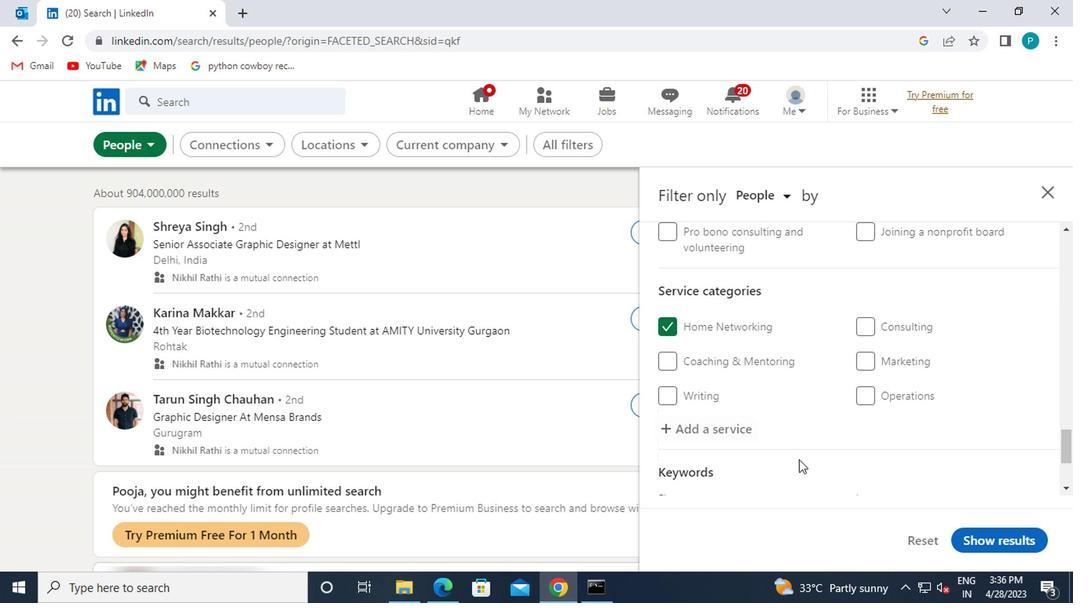 
Action: Mouse scrolled (733, 419) with delta (0, 0)
Screenshot: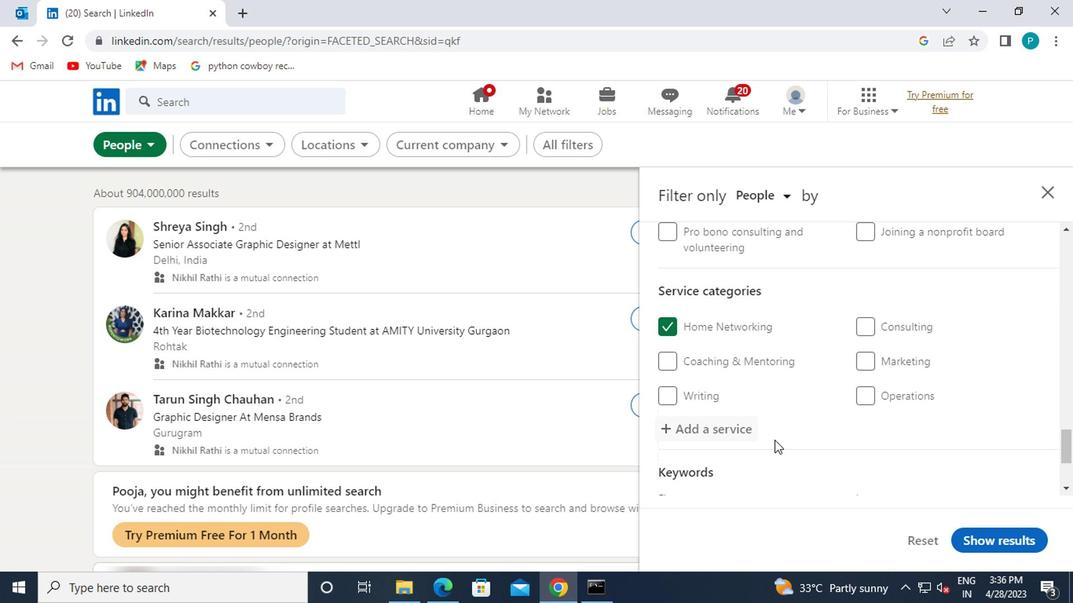 
Action: Mouse pressed left at (733, 419)
Screenshot: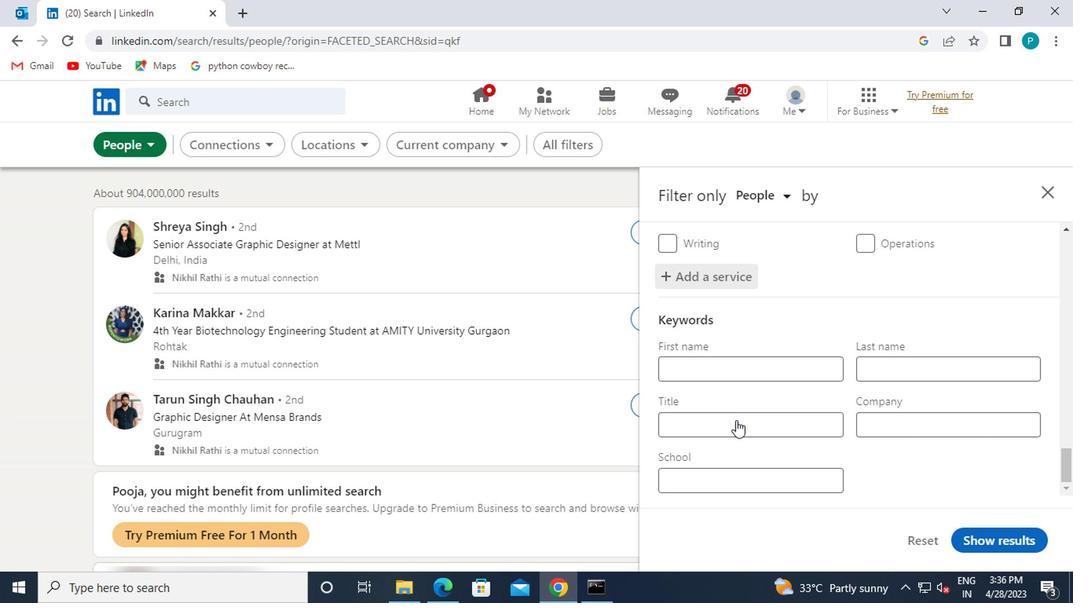 
Action: Key pressed <Key.caps_lock>F<Key.caps_lock>OREMAN
Screenshot: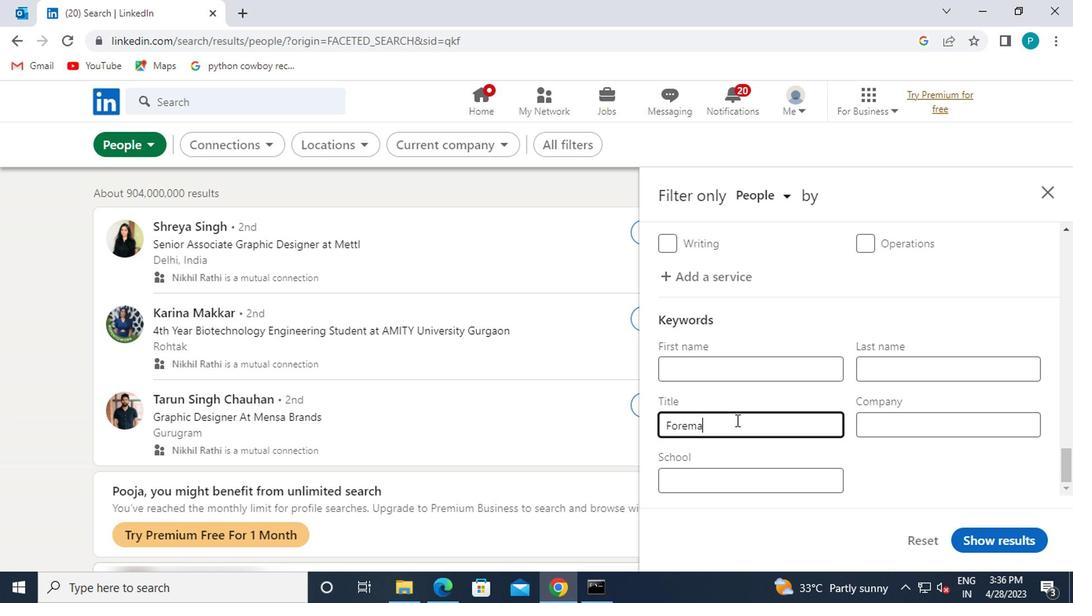 
Action: Mouse moved to (1013, 542)
Screenshot: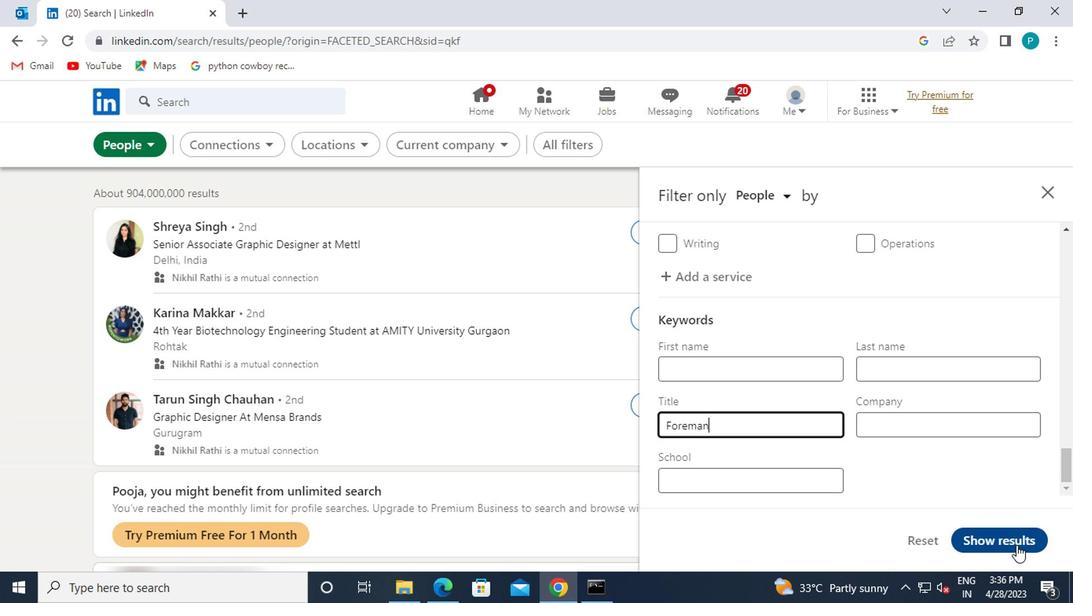 
Action: Mouse pressed left at (1013, 542)
Screenshot: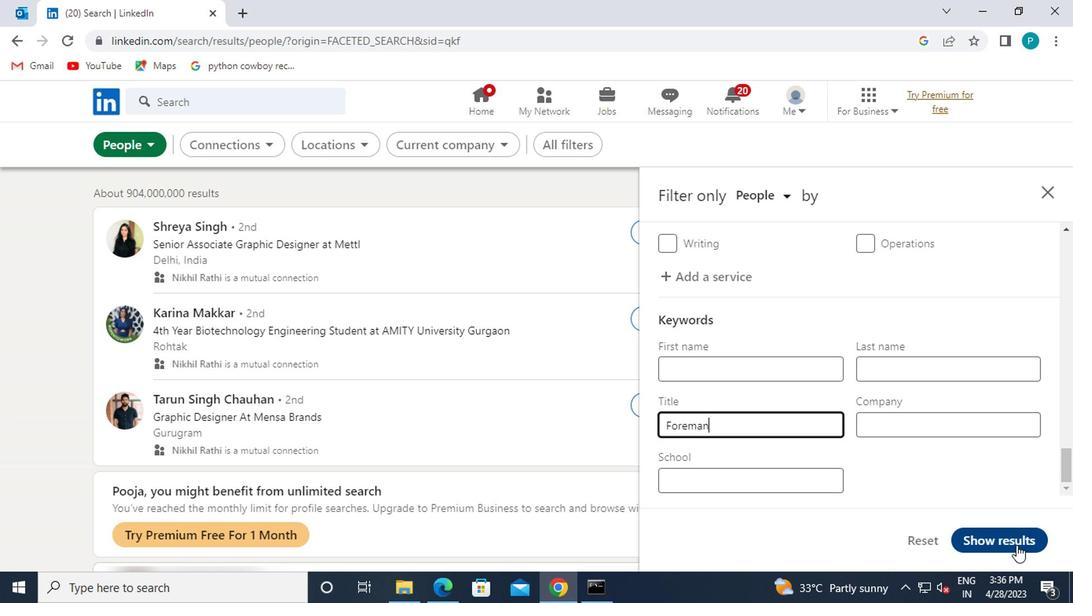 
Action: Mouse moved to (1012, 542)
Screenshot: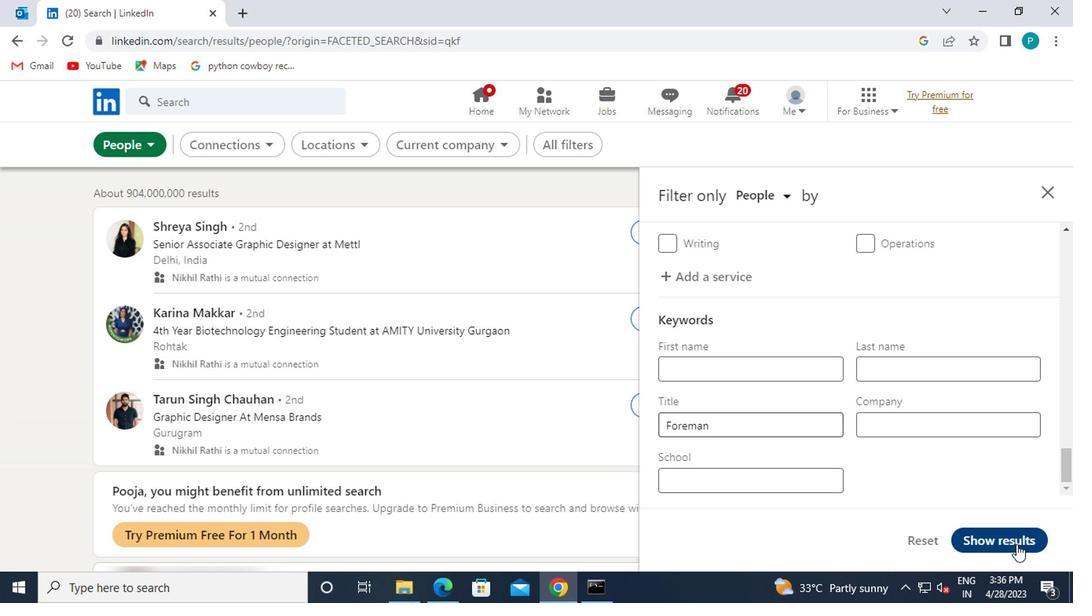 
